 Task: In the Company westernunion.com, Create email and send with subject: 'A Glimpse into the Future: Meet Our Disruptive Offering', and with mail content 'Greetings,_x000D_
We're thrilled to introduce you to an exciting opportunity that will transform your industry. Get ready for a journey of innovation and success!_x000D_
Warm Regards', attach the document: Contract.pdf and insert image: visitingcard.jpg. Below Warm Regards, write Linkedin and insert the URL: 'in.linkedin.com'. Mark checkbox to create task to follow up : In 1 month.  Enter or choose an email address of recipient's from company's contact and send.. Logged in from softage.4@softage.net
Action: Mouse moved to (70, 58)
Screenshot: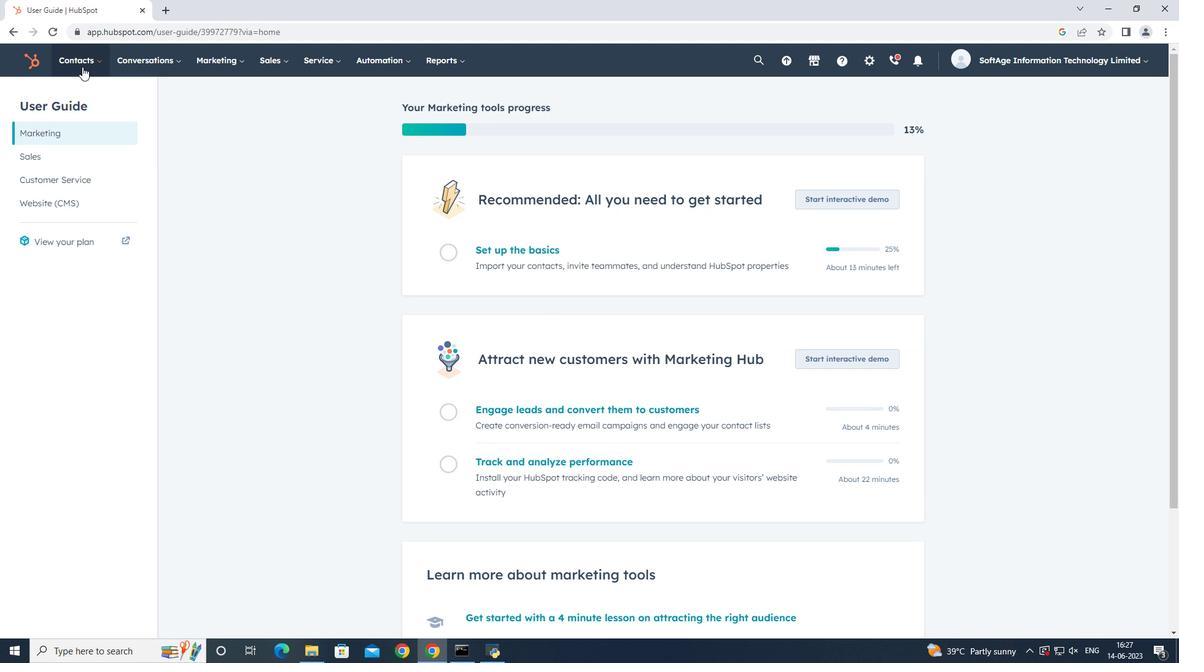 
Action: Mouse pressed left at (70, 58)
Screenshot: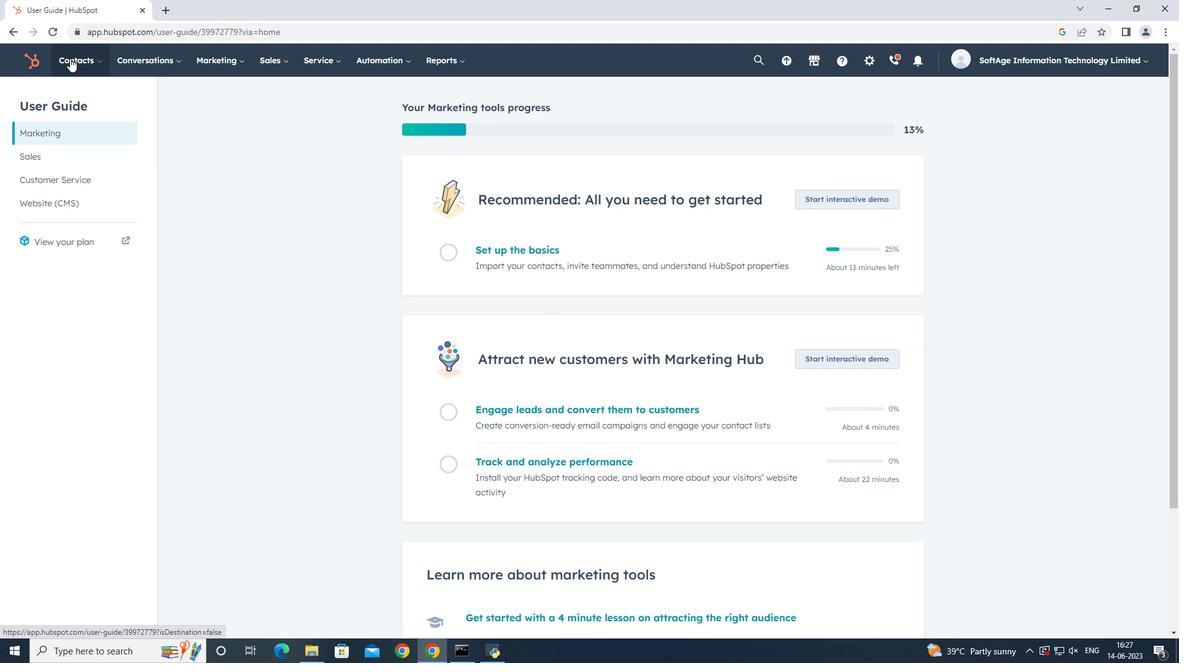 
Action: Mouse moved to (89, 119)
Screenshot: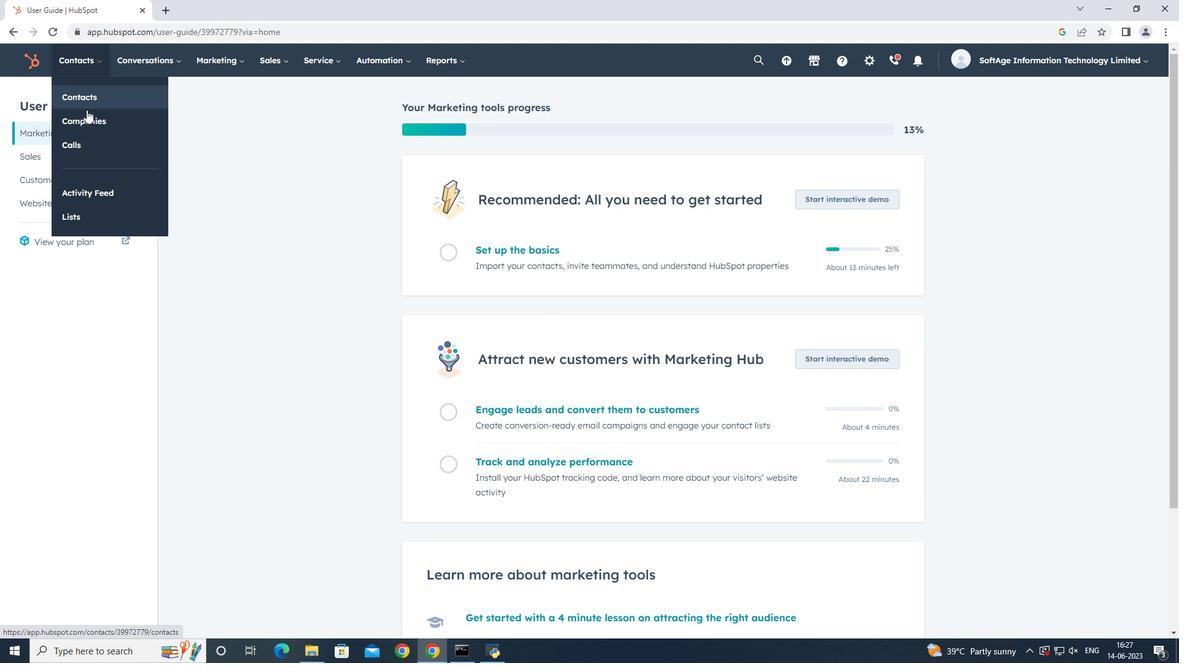 
Action: Mouse pressed left at (89, 119)
Screenshot: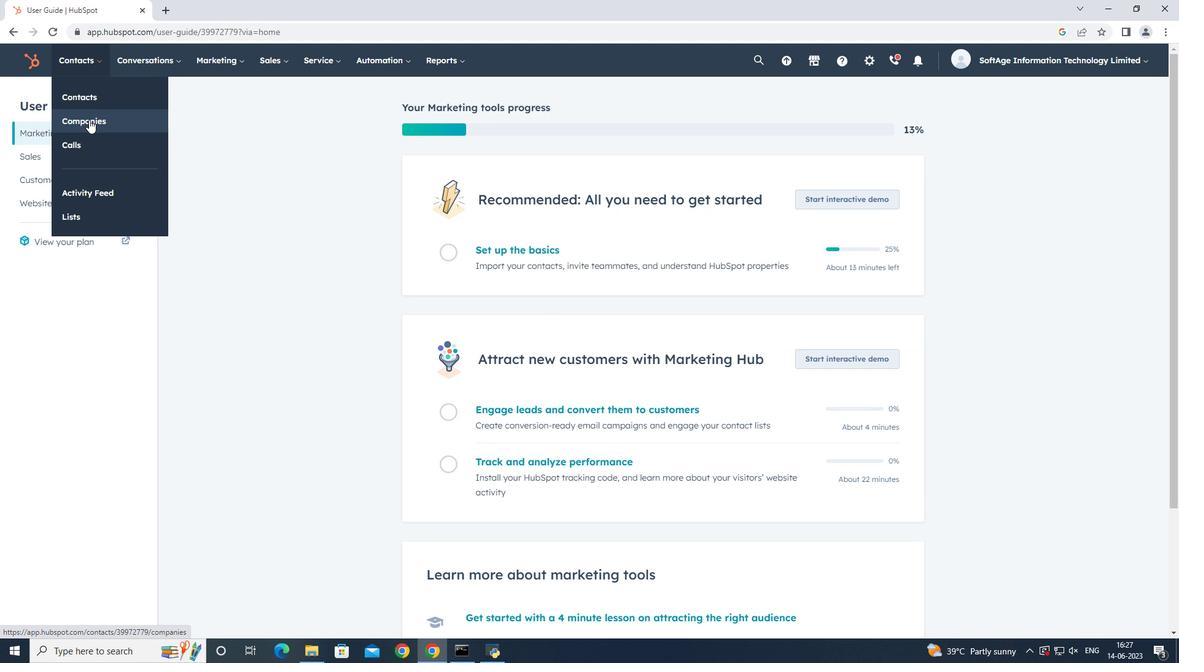 
Action: Mouse moved to (95, 198)
Screenshot: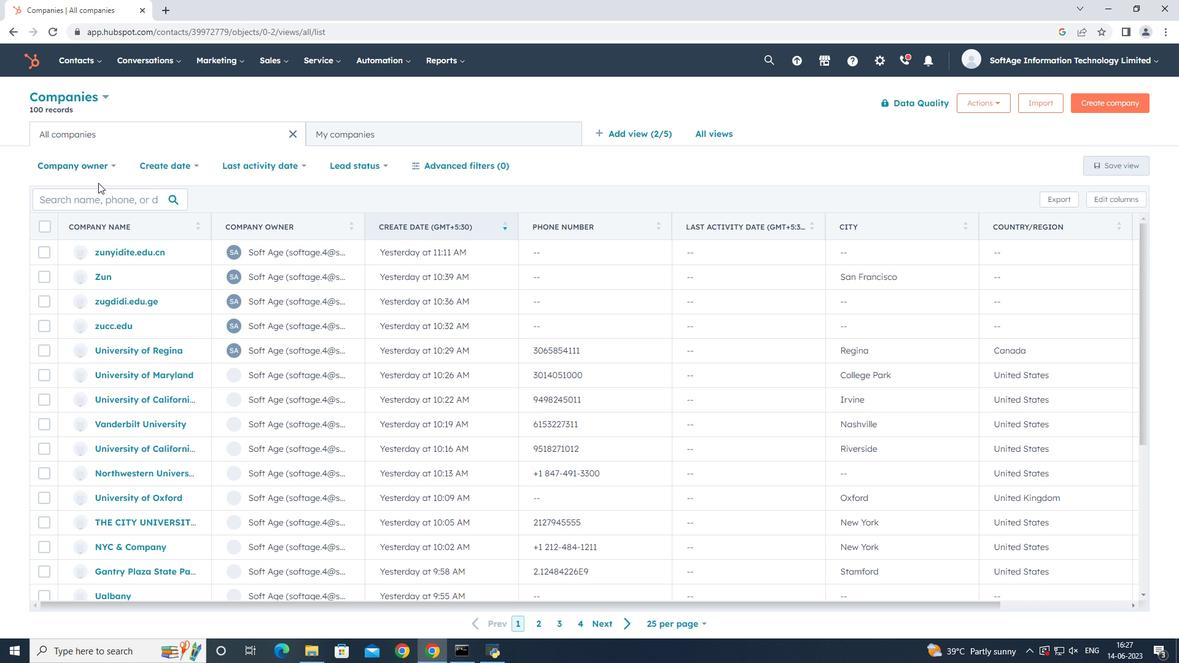 
Action: Mouse pressed left at (95, 198)
Screenshot: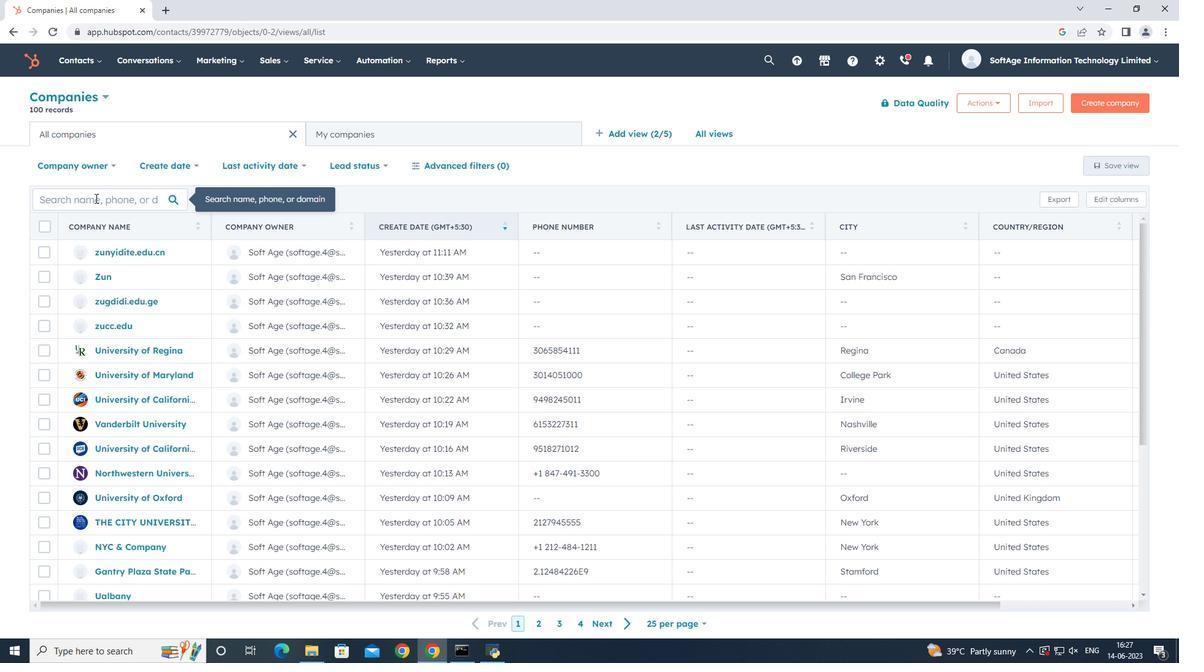 
Action: Key pressed westernu
Screenshot: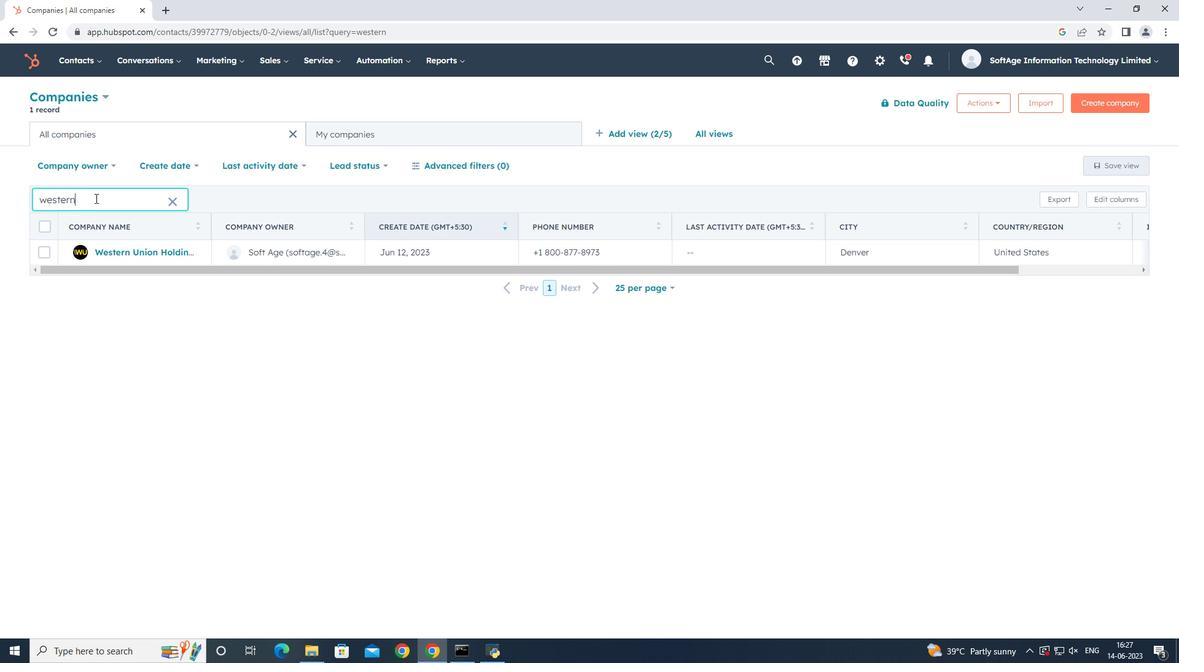 
Action: Mouse moved to (128, 251)
Screenshot: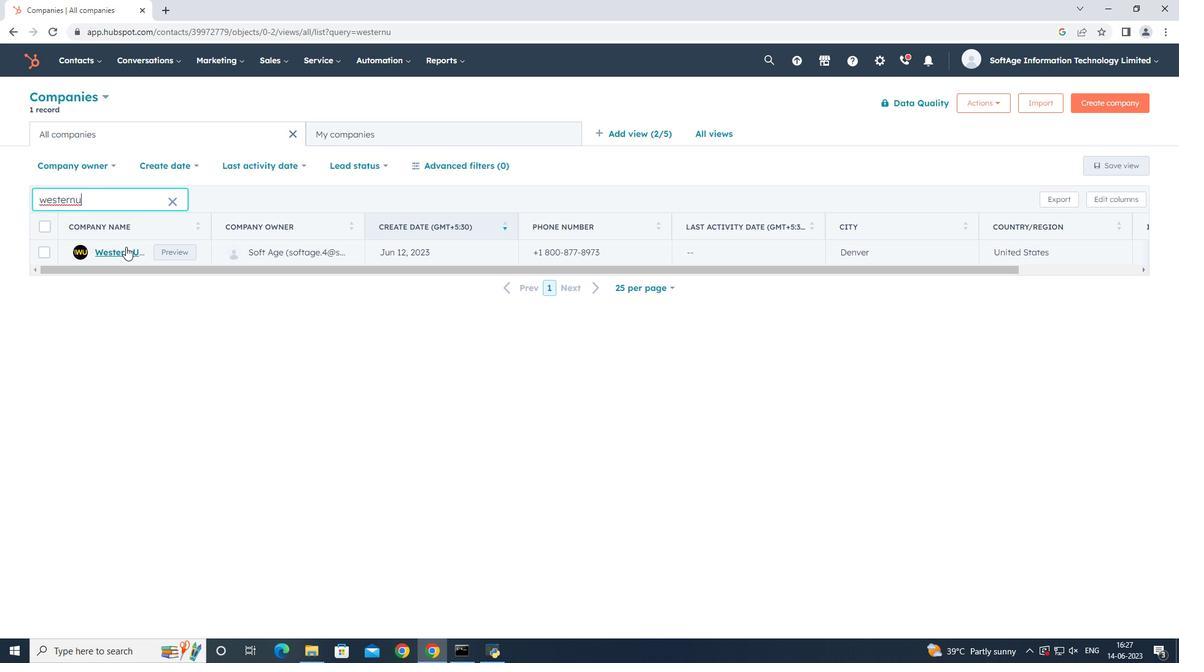 
Action: Mouse pressed left at (128, 251)
Screenshot: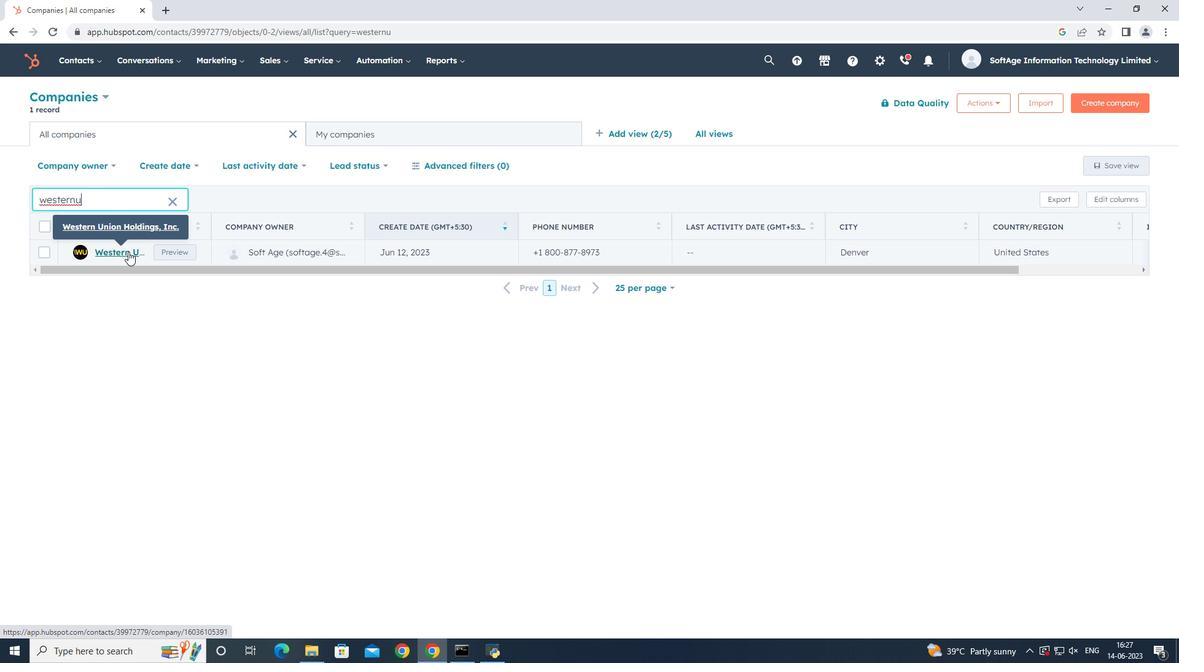 
Action: Mouse moved to (84, 216)
Screenshot: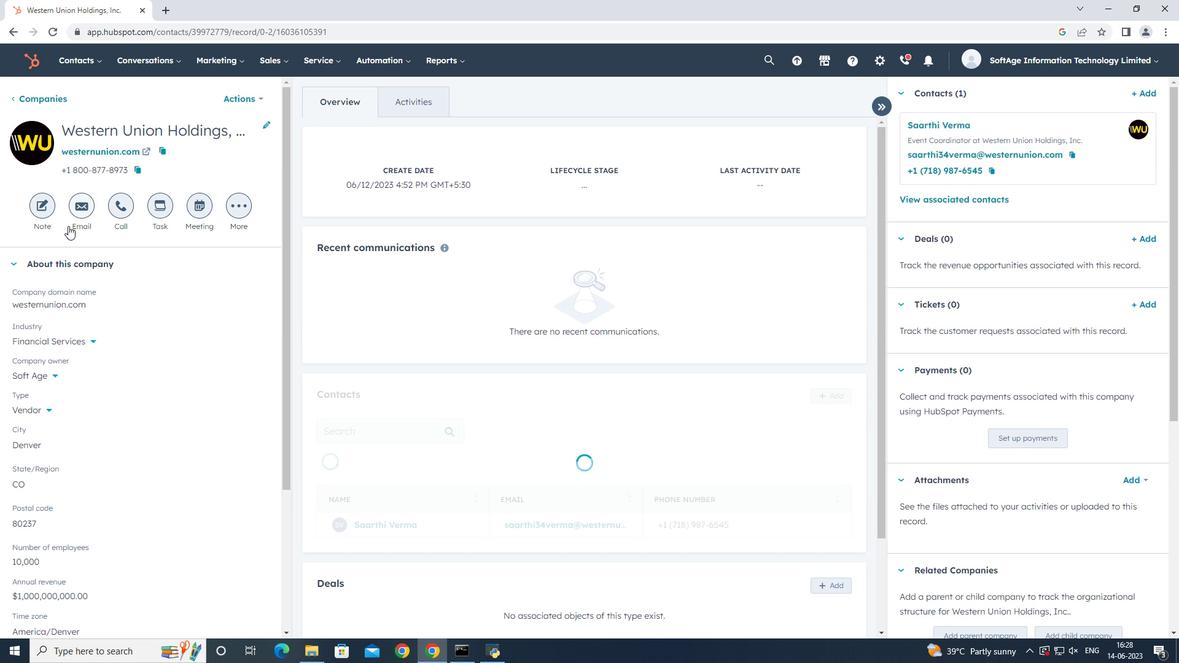 
Action: Mouse pressed left at (84, 216)
Screenshot: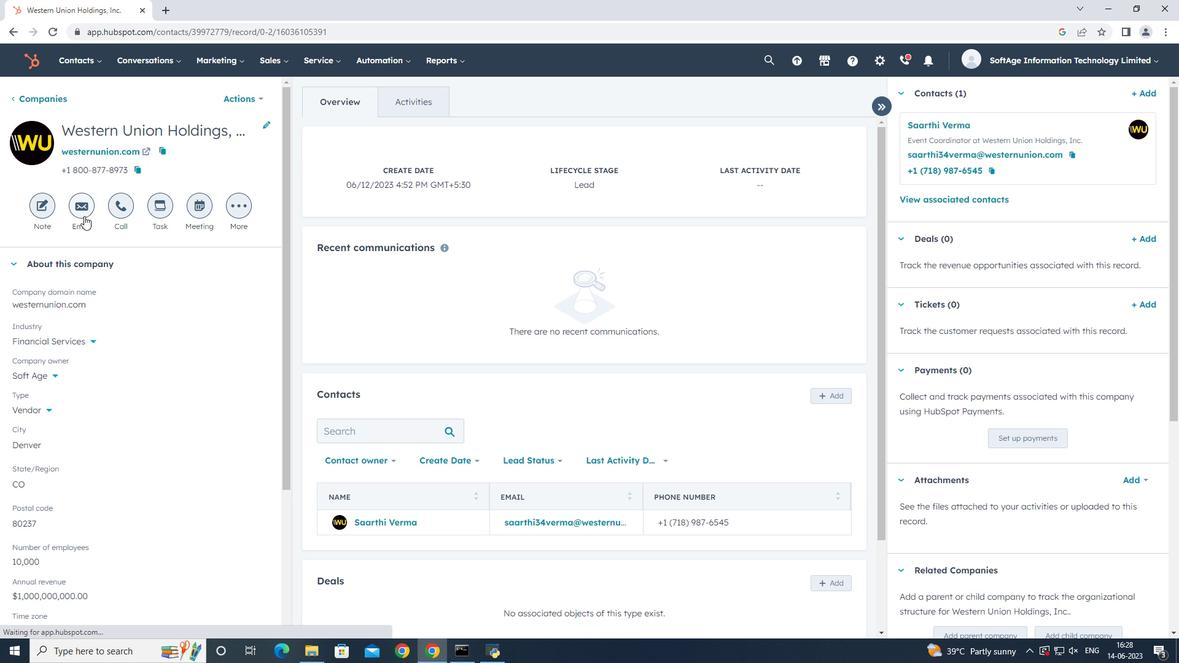 
Action: Mouse moved to (565, 419)
Screenshot: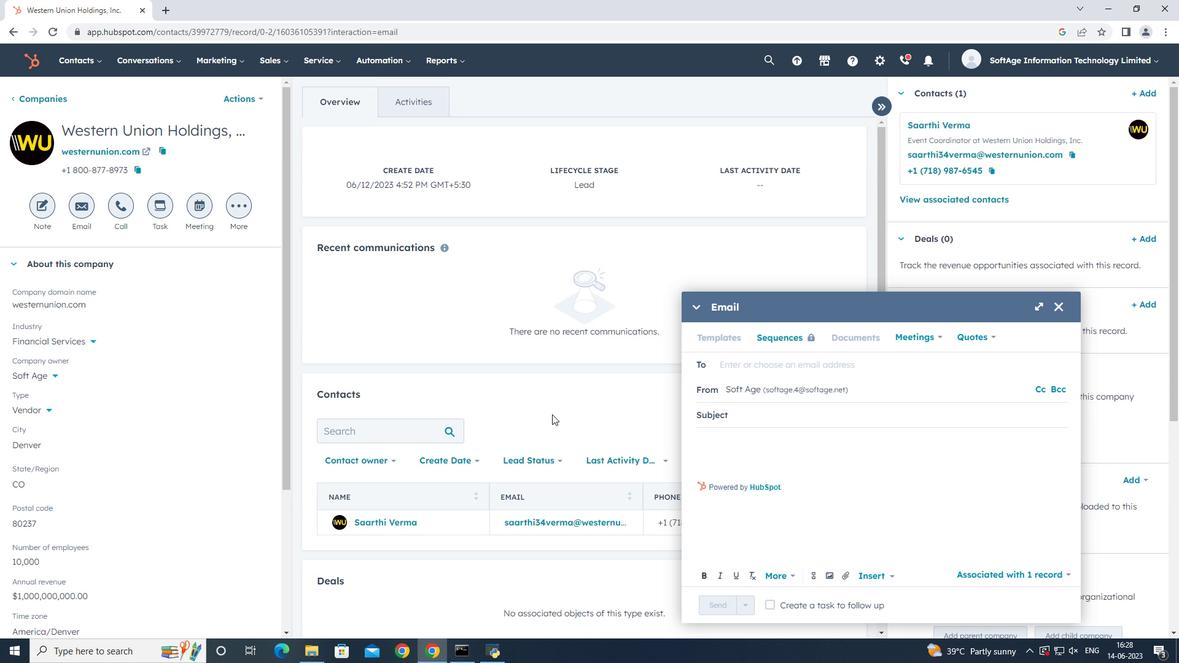 
Action: Key pressed <Key.shift><Key.shift><Key.shift><Key.shift><Key.shift><Key.shift><Key.shift><Key.shift><Key.shift>A<Key.space><Key.shift><Key.shift_r>Glimpse<Key.space>into<Key.space>the<Key.space><Key.shift>Future<Key.shift_r>:<Key.space><Key.shift>Meet<Key.space><Key.shift_r><Key.shift_r><Key.shift_r><Key.shift_r>Our<Key.space><Key.shift>Disruptive<Key.space><Key.shift><Key.shift><Key.shift><Key.shift><Key.shift><Key.shift><Key.shift><Key.shift><Key.shift><Key.shift><Key.shift><Key.shift><Key.shift><Key.shift><Key.shift><Key.shift><Key.shift>Offering,<Key.tab><Key.shift><Key.shift><Key.shift><Key.shift><Key.shift><Key.shift><Key.shift>Greetings,<Key.enter><Key.enter><Key.shift><Key.shift><Key.shift><Key.shift><Key.shift><Key.shift><Key.shift><Key.shift>We're<Key.space>thrilled<Key.space>to<Key.space>introduce<Key.space>you<Key.space>to<Key.space>an<Key.space>exciting<Key.space>opportunity<Key.space>that<Key.space>will<Key.space>transform<Key.space>your<Key.space>industry.<Key.space><Key.shift><Key.shift>Get<Key.space>ready<Key.space>for<Key.space>a<Key.space>journey<Key.space>of<Key.space>innovation<Key.space>and<Key.space>success<Key.shift><Key.shift><Key.shift><Key.shift><Key.shift><Key.shift><Key.shift><Key.shift>!<Key.enter><Key.enter><Key.shift>Warm<Key.space><Key.shift>Regards,<Key.enter>
Screenshot: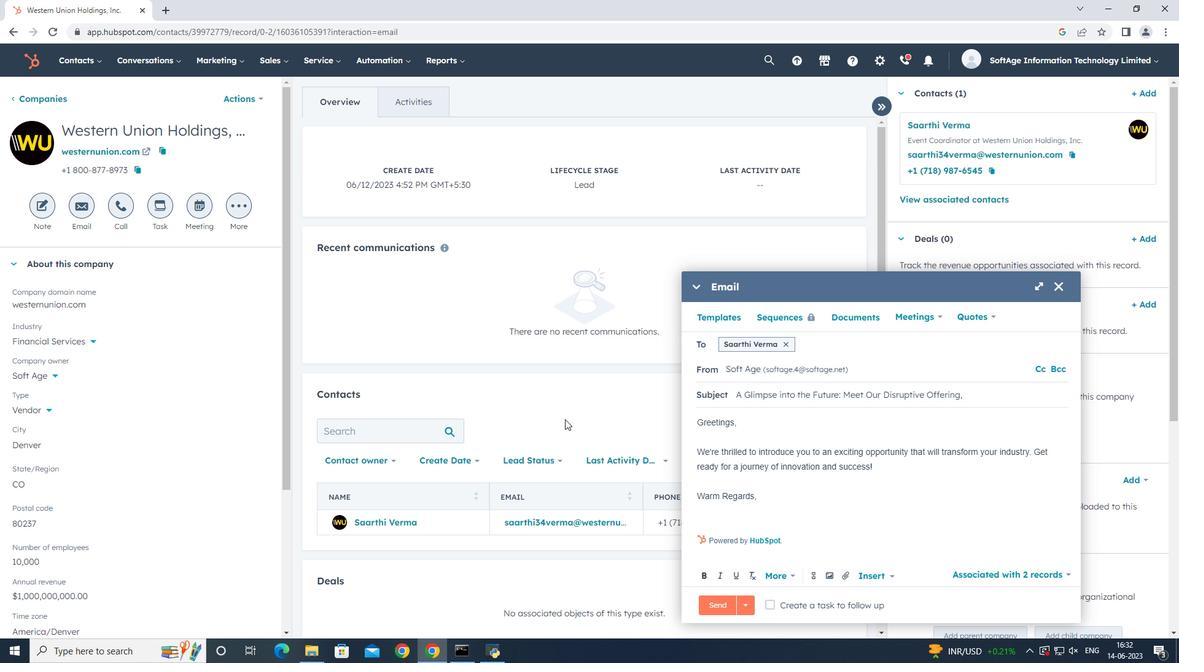 
Action: Mouse moved to (840, 577)
Screenshot: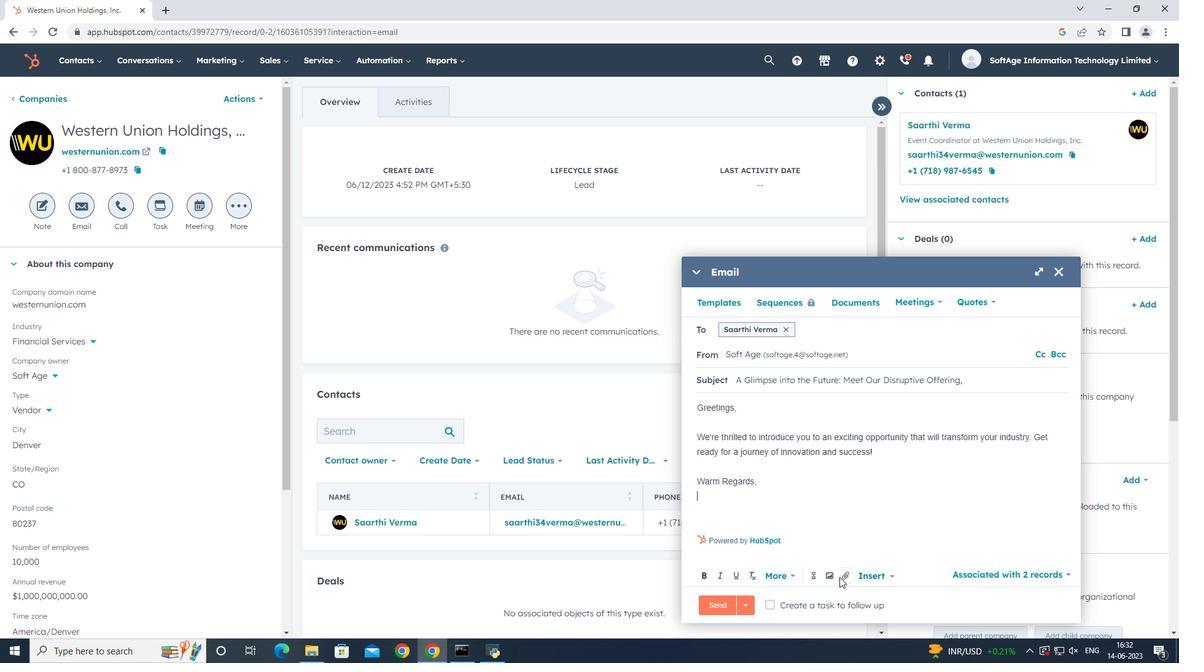 
Action: Mouse pressed left at (840, 577)
Screenshot: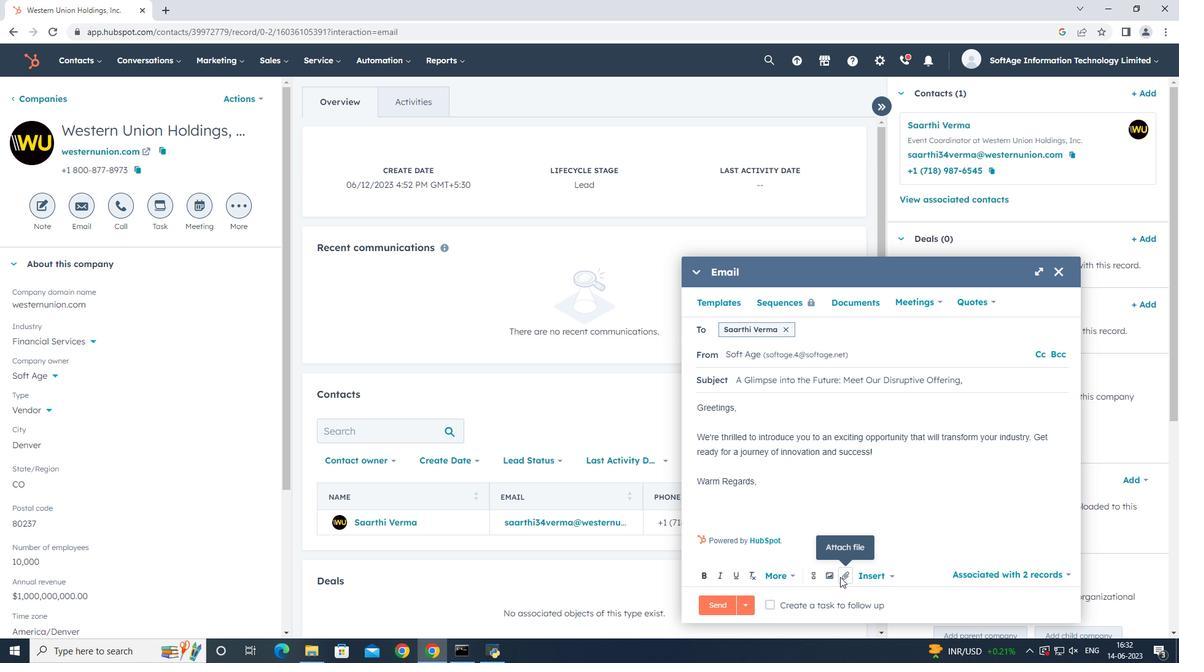 
Action: Mouse moved to (866, 545)
Screenshot: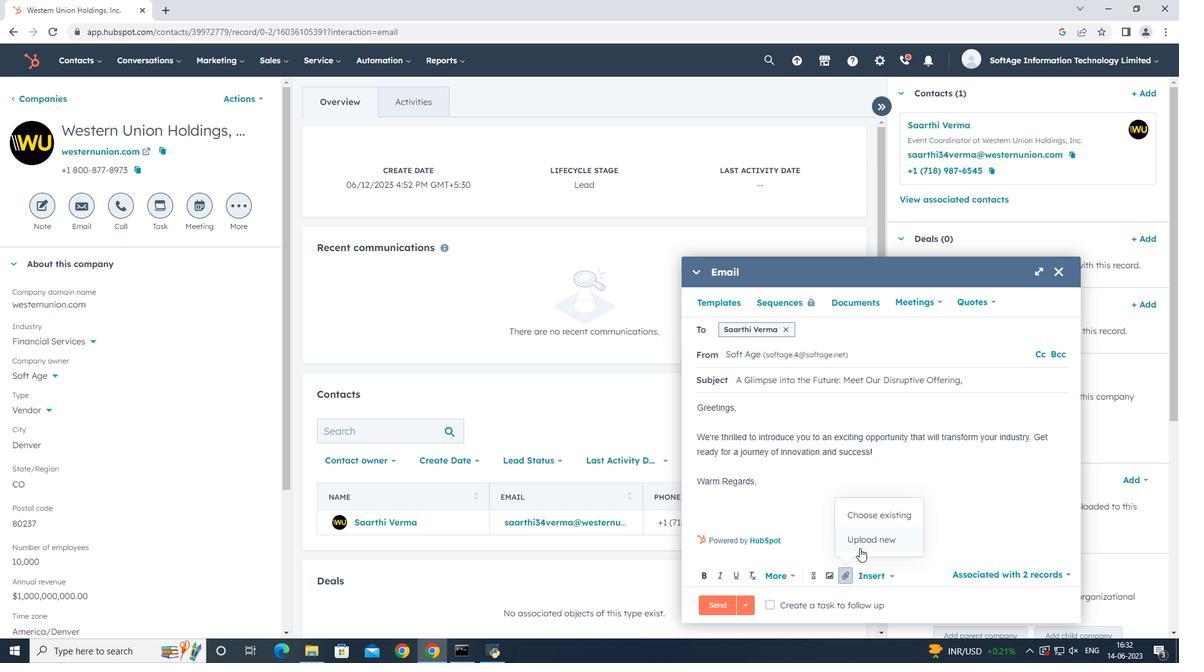 
Action: Mouse pressed left at (866, 545)
Screenshot: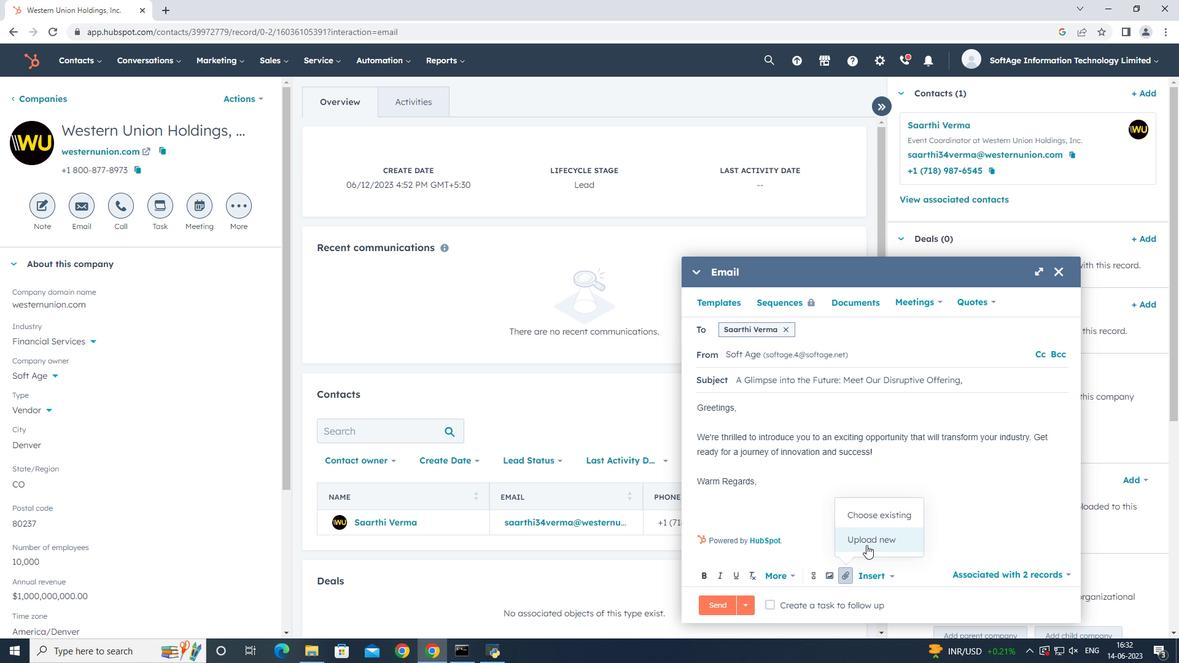
Action: Mouse moved to (262, 98)
Screenshot: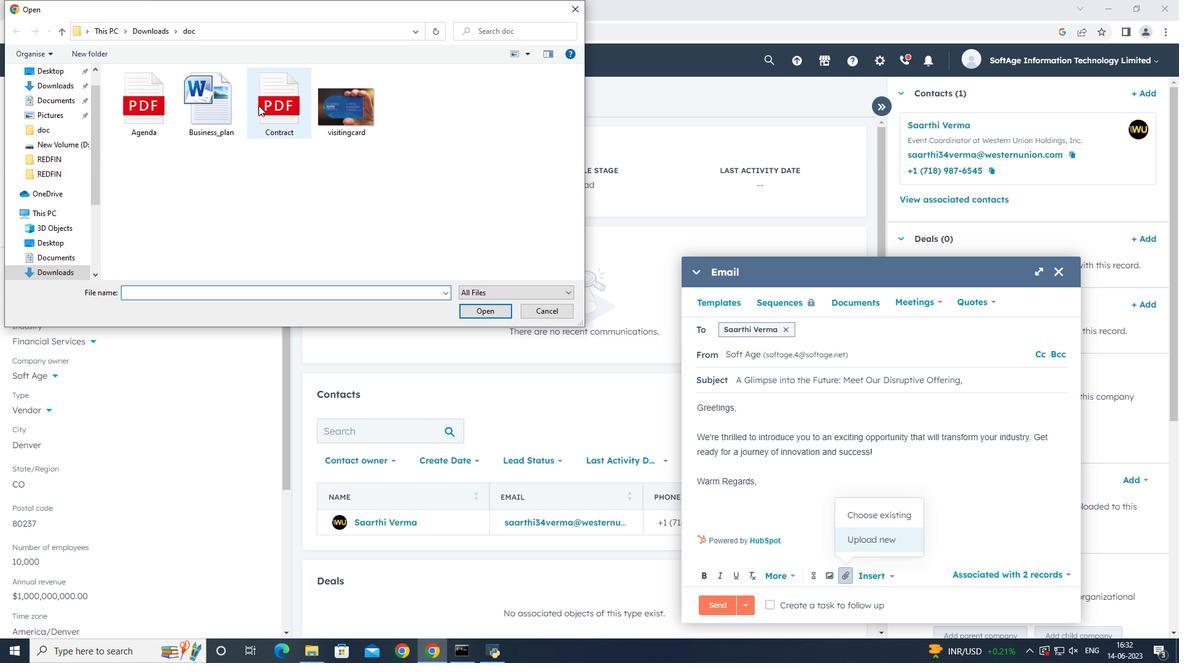 
Action: Mouse pressed left at (262, 98)
Screenshot: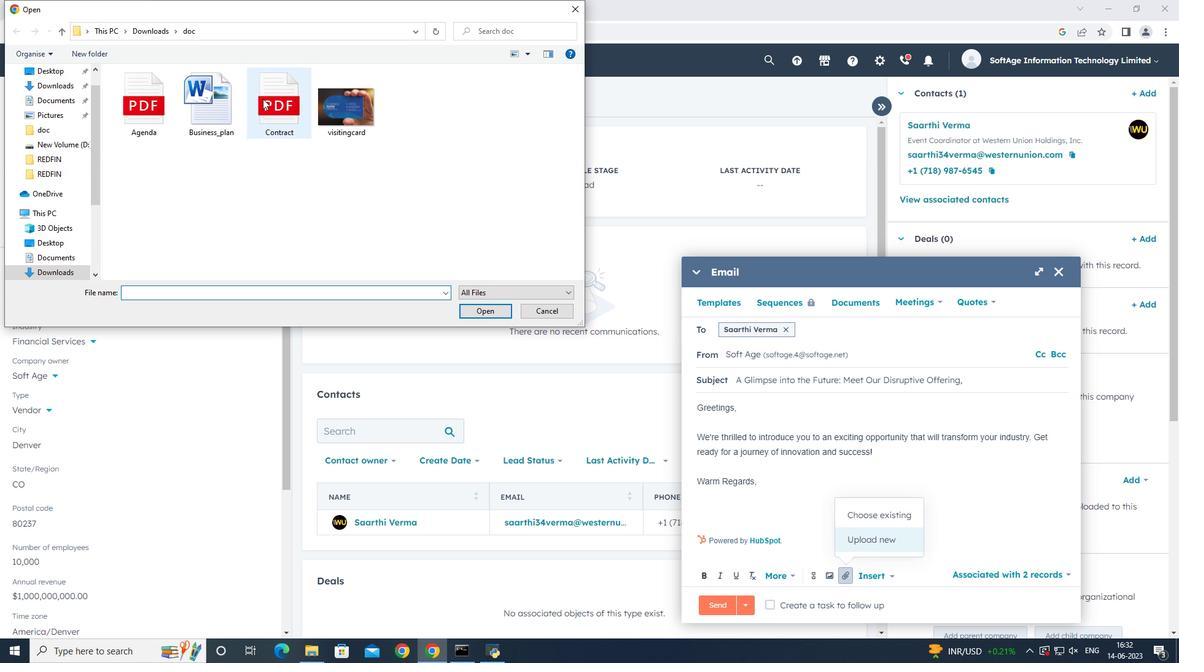 
Action: Mouse pressed left at (262, 98)
Screenshot: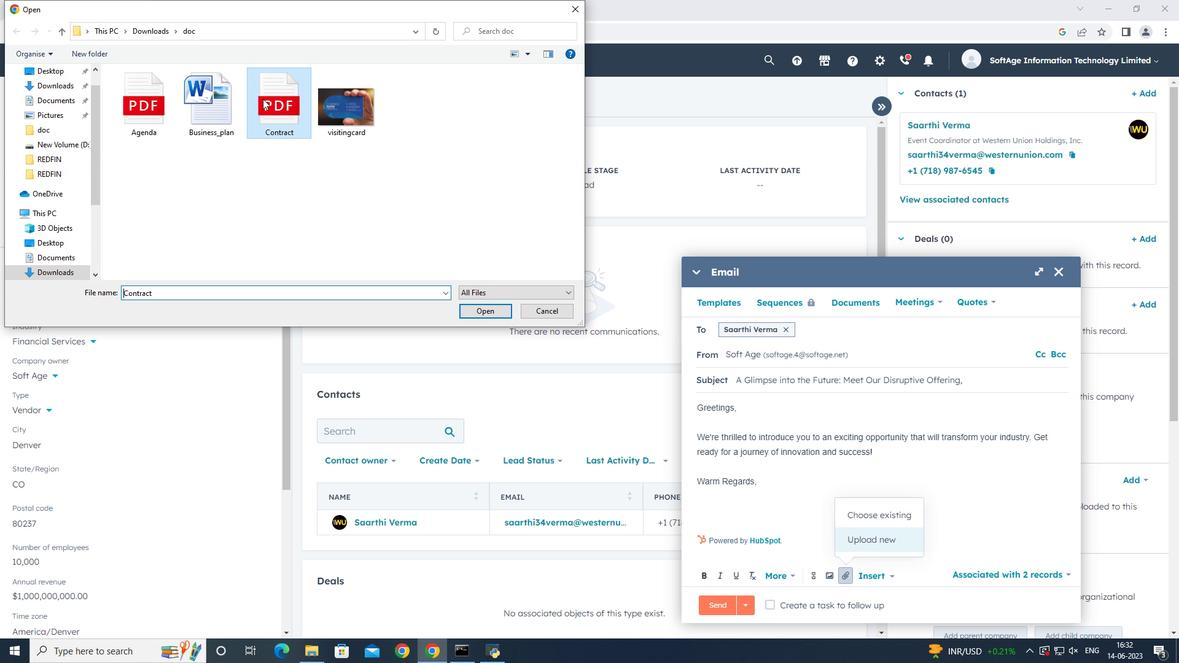 
Action: Mouse moved to (830, 546)
Screenshot: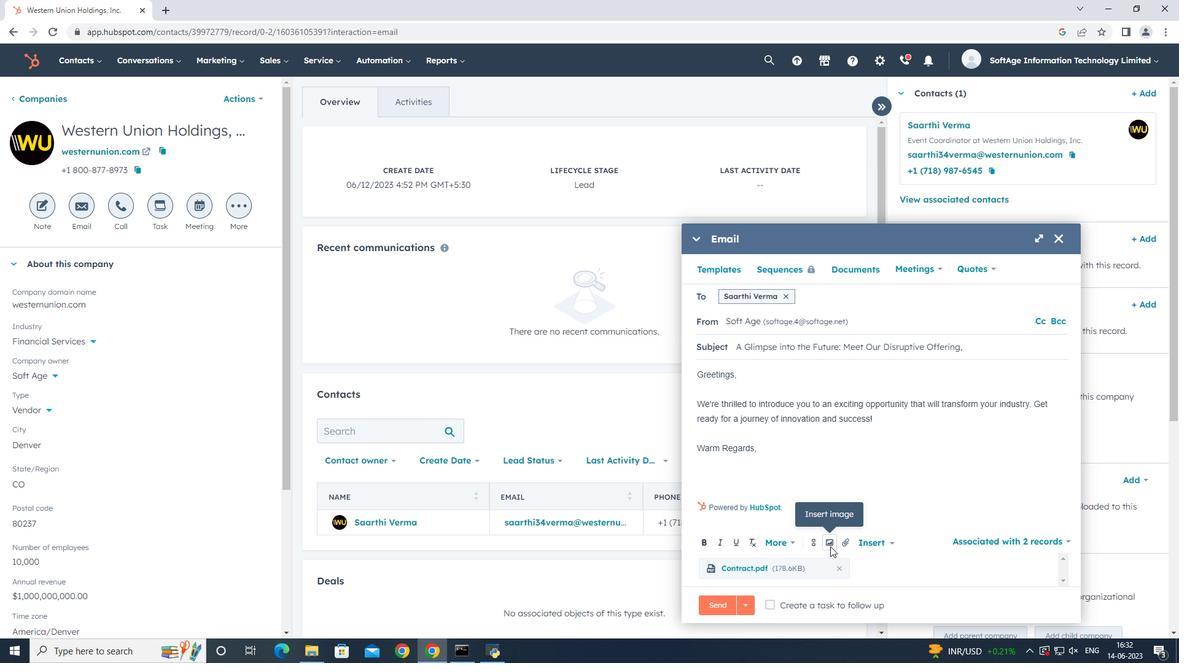 
Action: Mouse pressed left at (830, 546)
Screenshot: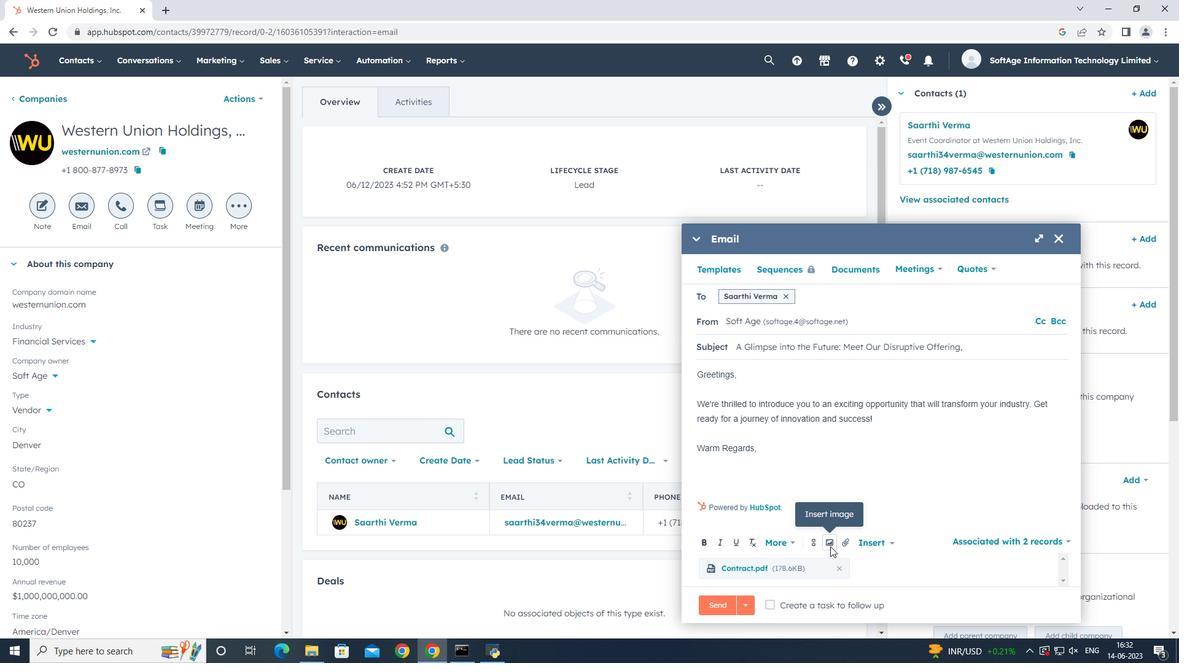 
Action: Mouse moved to (838, 506)
Screenshot: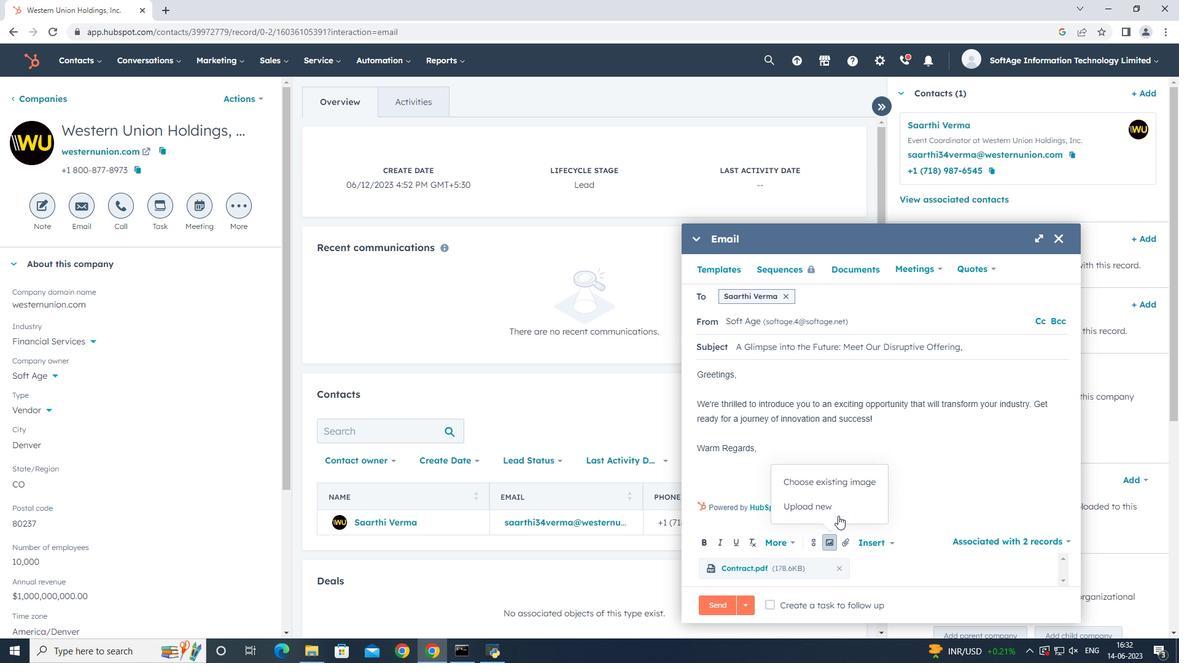 
Action: Mouse pressed left at (838, 506)
Screenshot: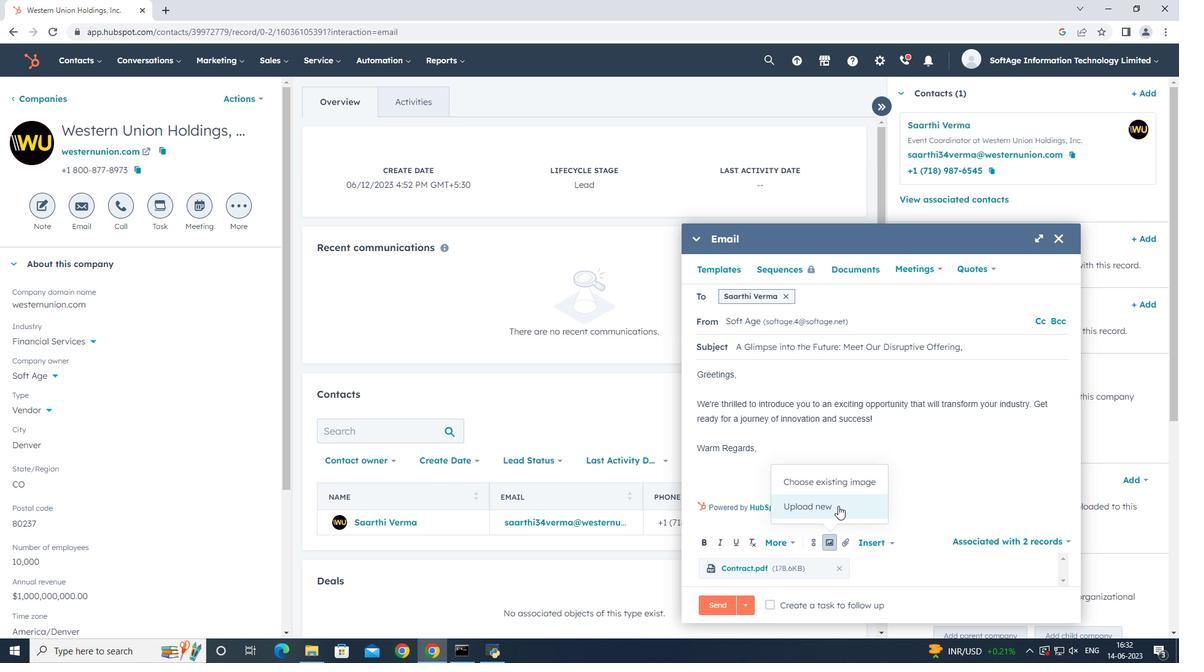 
Action: Mouse moved to (148, 123)
Screenshot: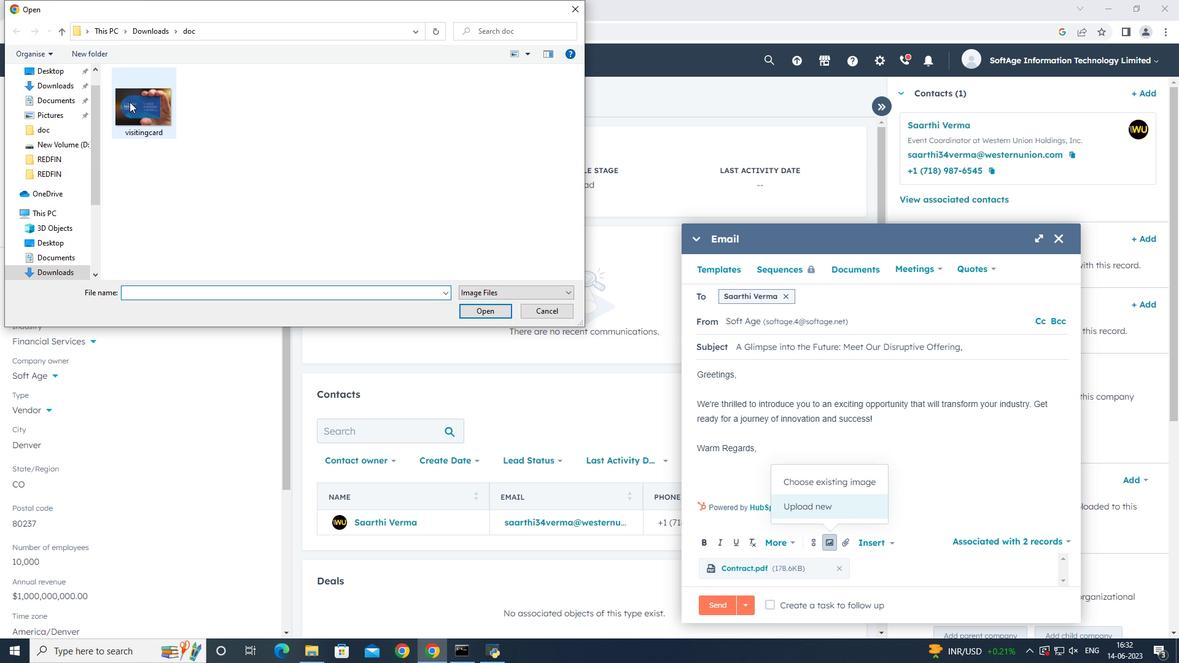 
Action: Mouse pressed left at (148, 123)
Screenshot: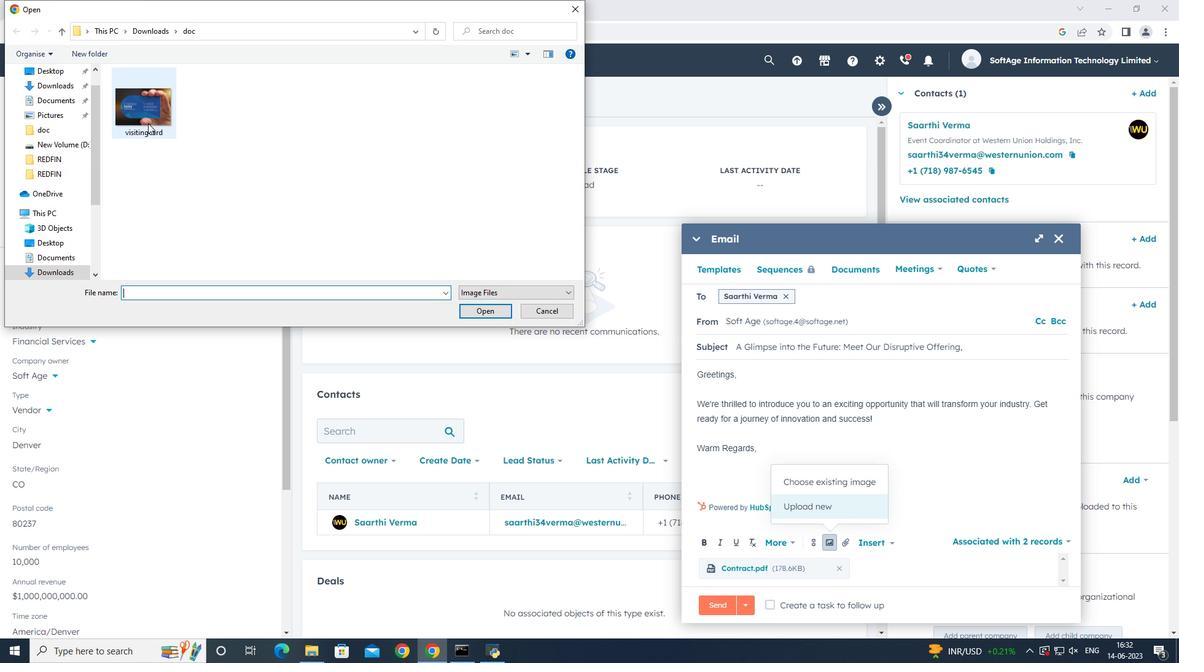 
Action: Mouse pressed left at (148, 123)
Screenshot: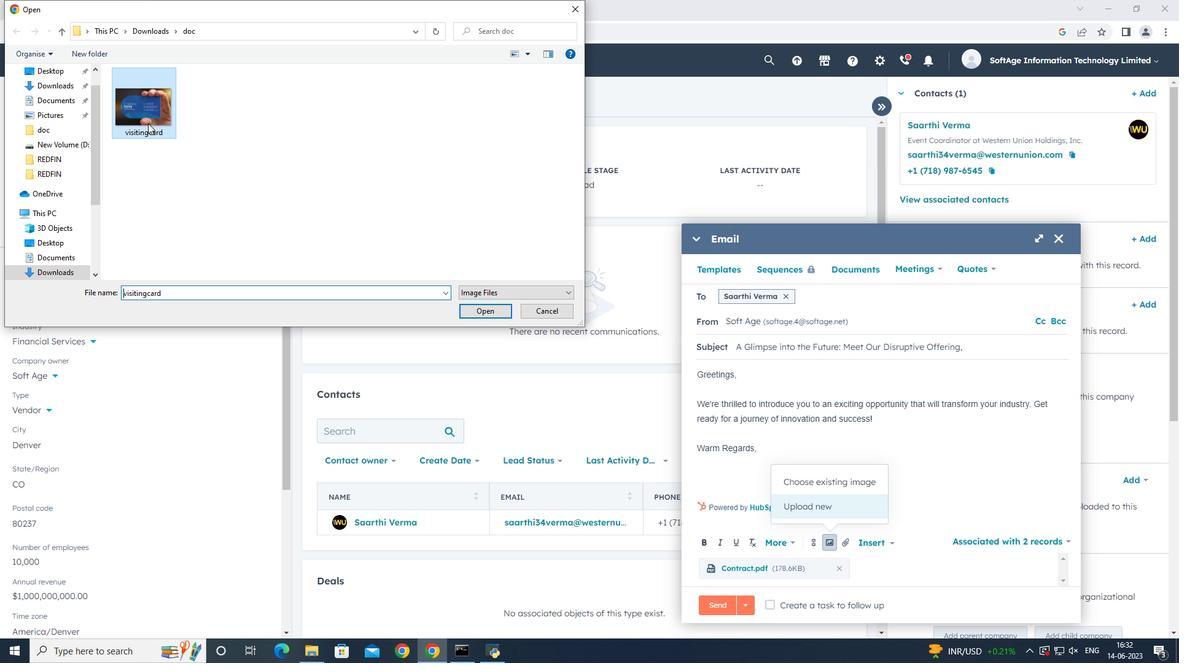 
Action: Mouse moved to (728, 332)
Screenshot: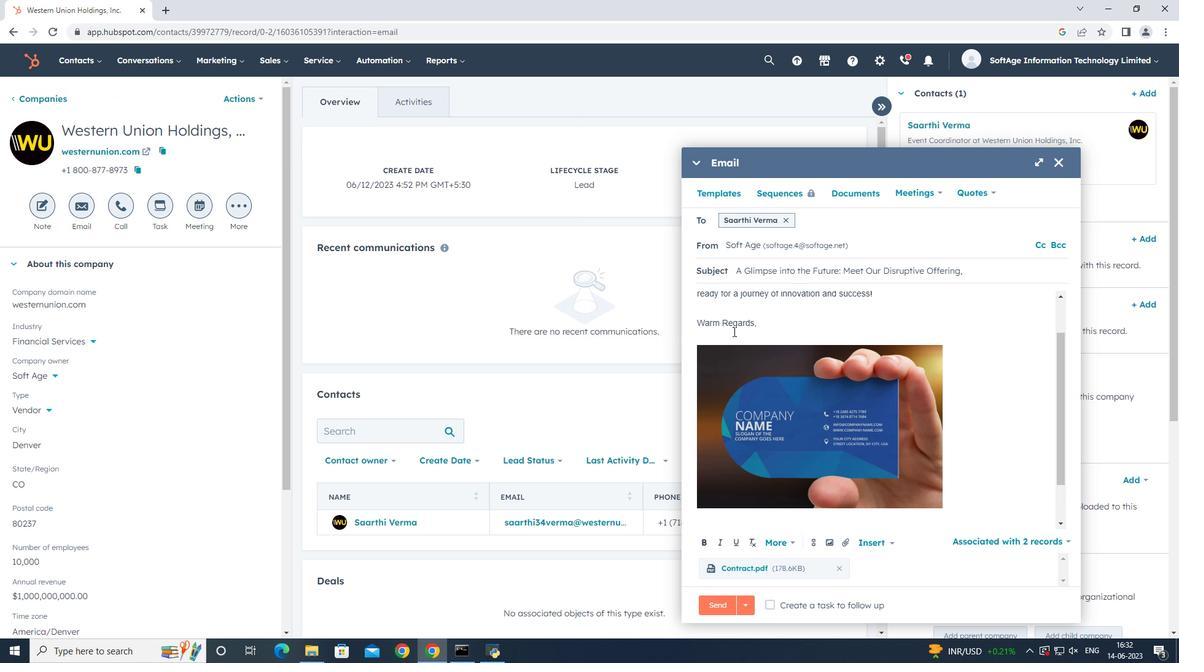 
Action: Mouse pressed left at (728, 332)
Screenshot: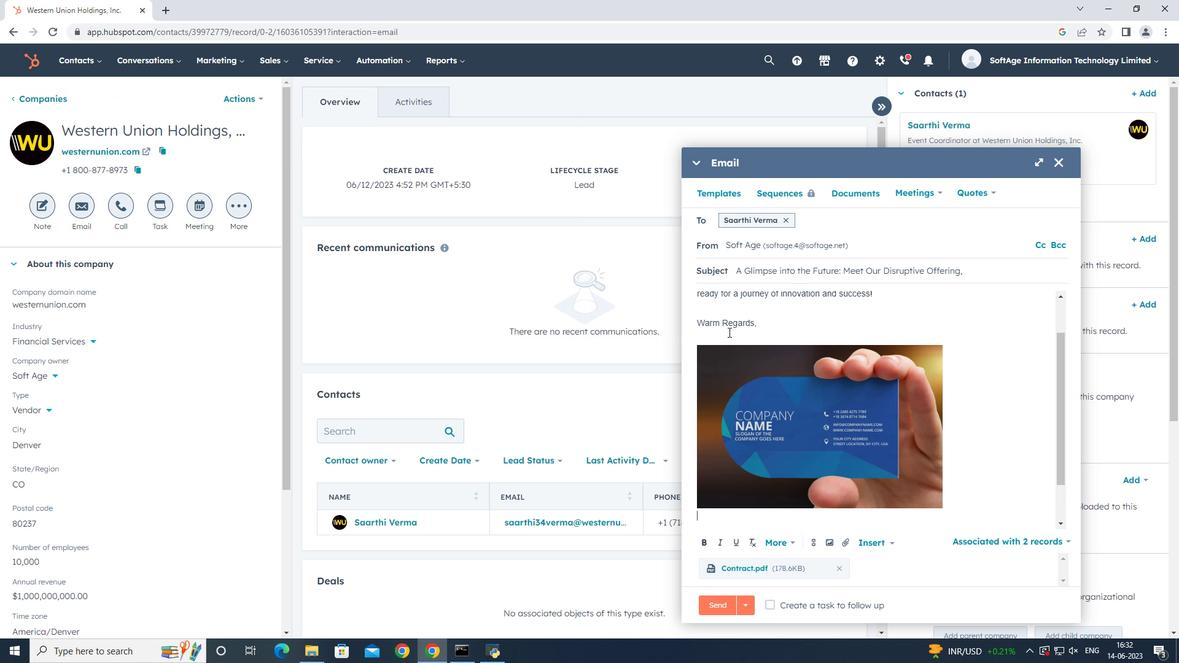 
Action: Mouse moved to (861, 330)
Screenshot: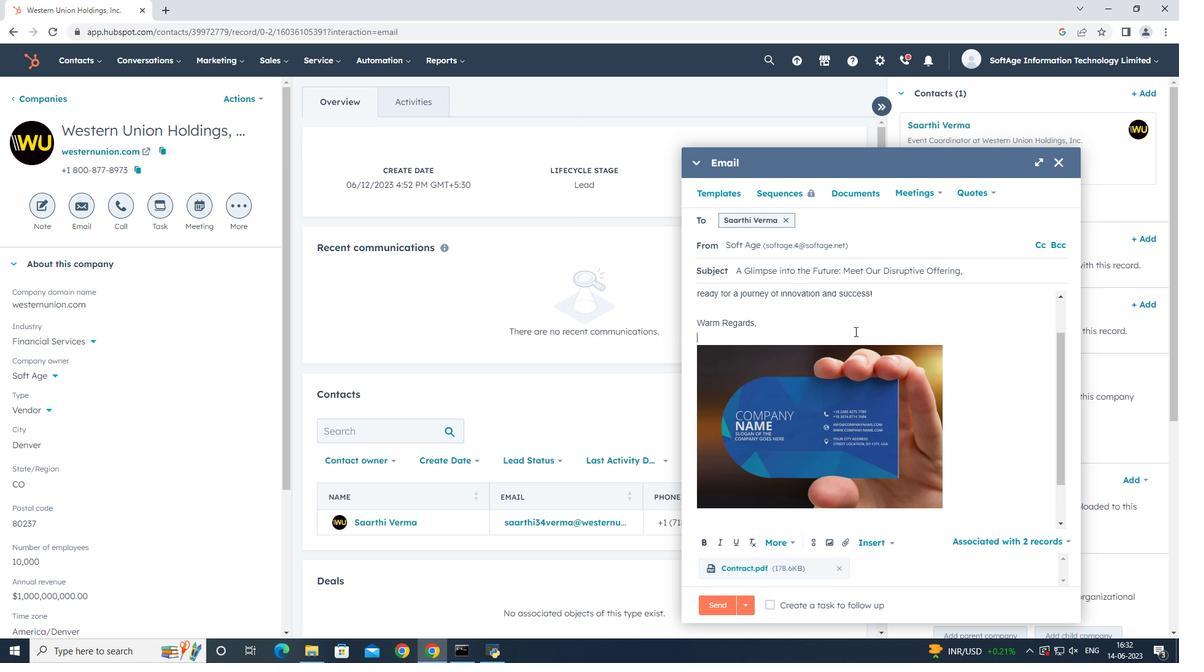 
Action: Key pressed <Key.shift>Linkedin
Screenshot: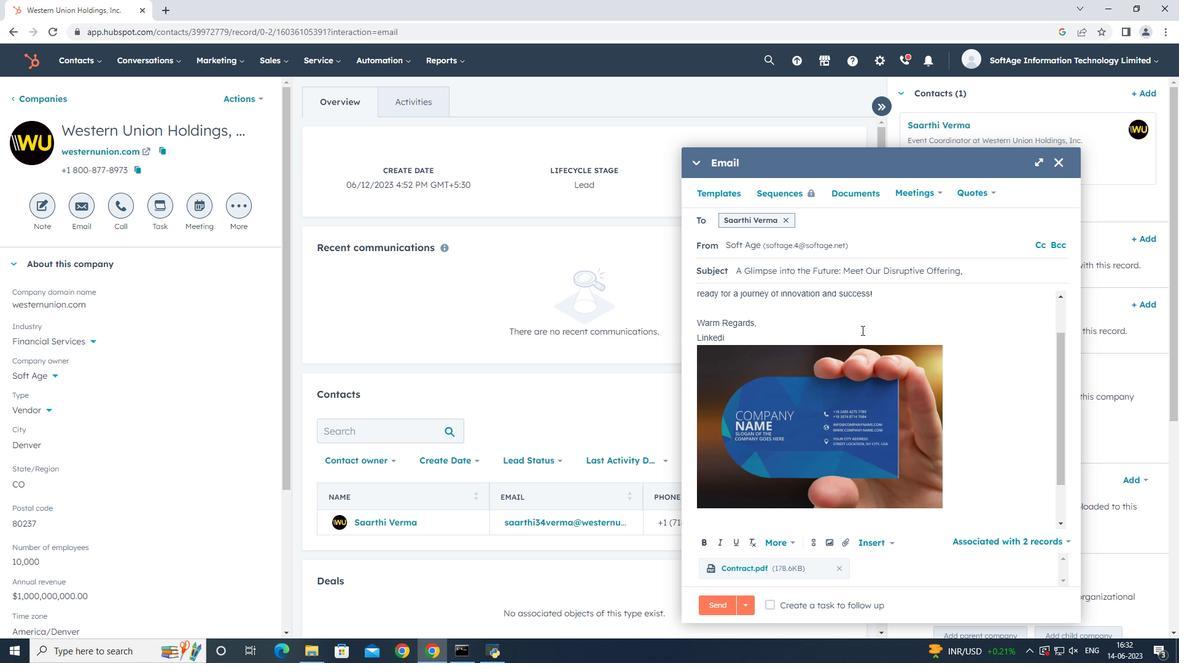 
Action: Mouse moved to (811, 547)
Screenshot: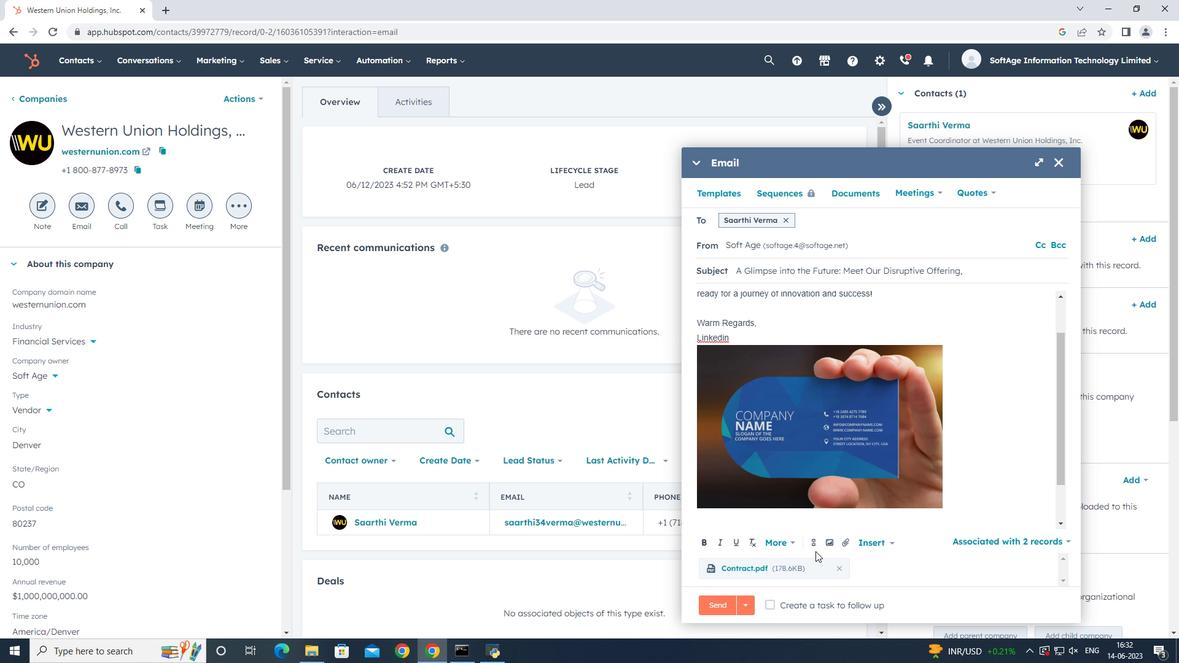 
Action: Mouse pressed left at (811, 547)
Screenshot: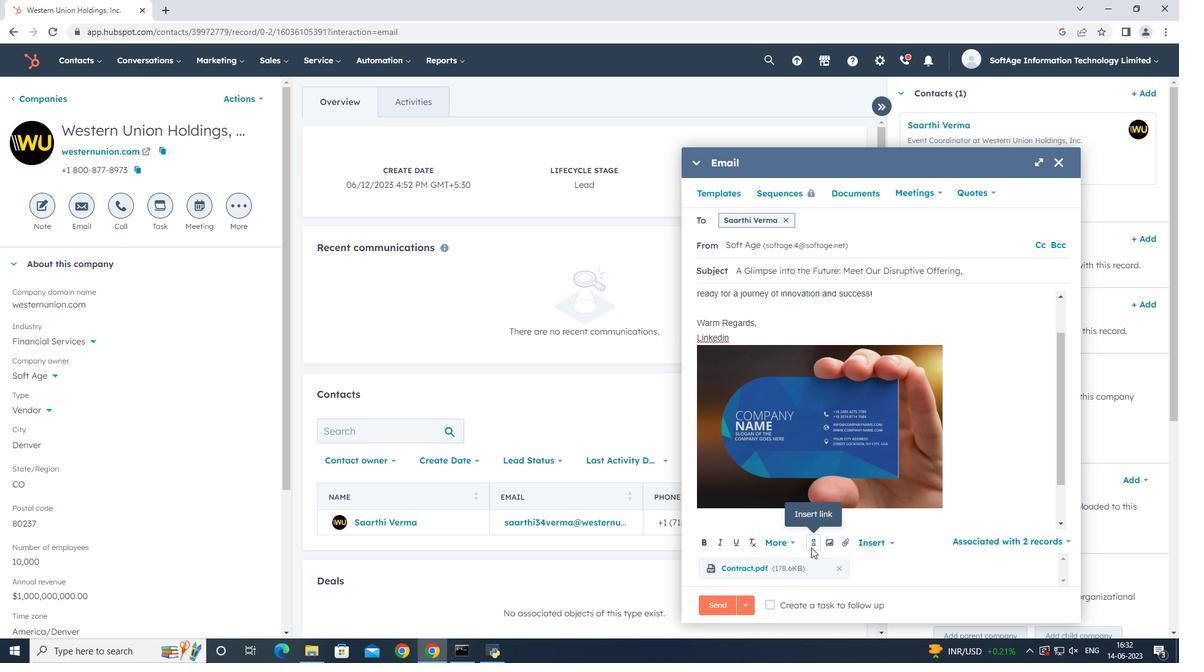 
Action: Mouse moved to (890, 453)
Screenshot: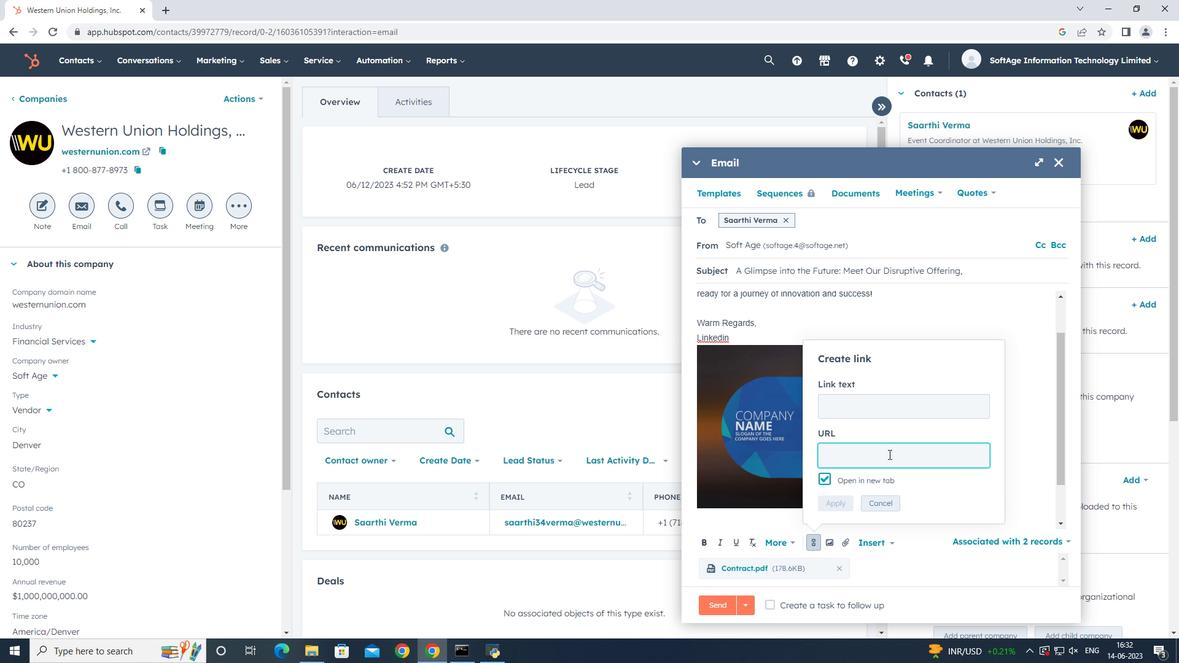 
Action: Key pressed in.linkedin.com
Screenshot: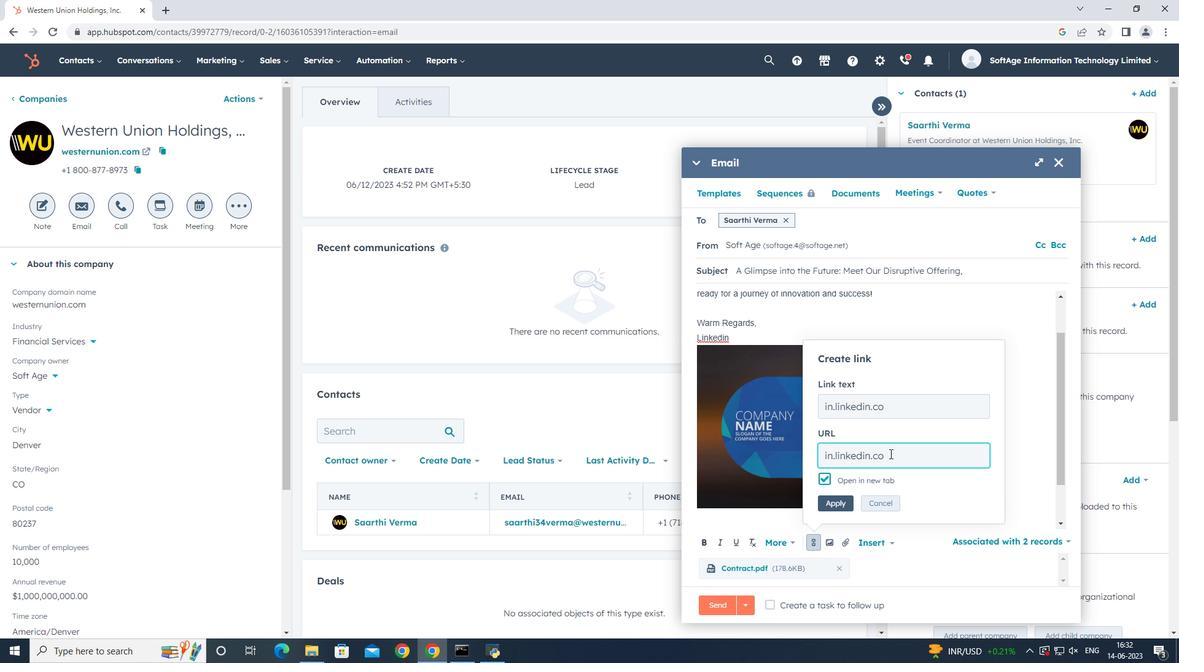 
Action: Mouse moved to (830, 500)
Screenshot: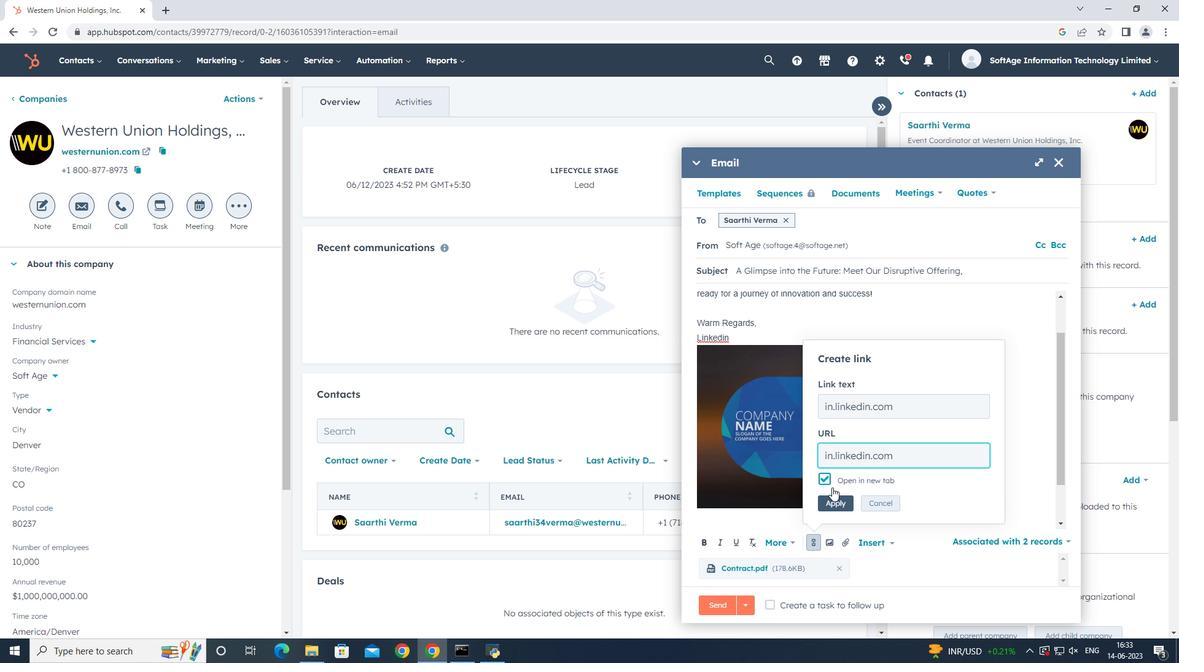
Action: Mouse pressed left at (830, 500)
Screenshot: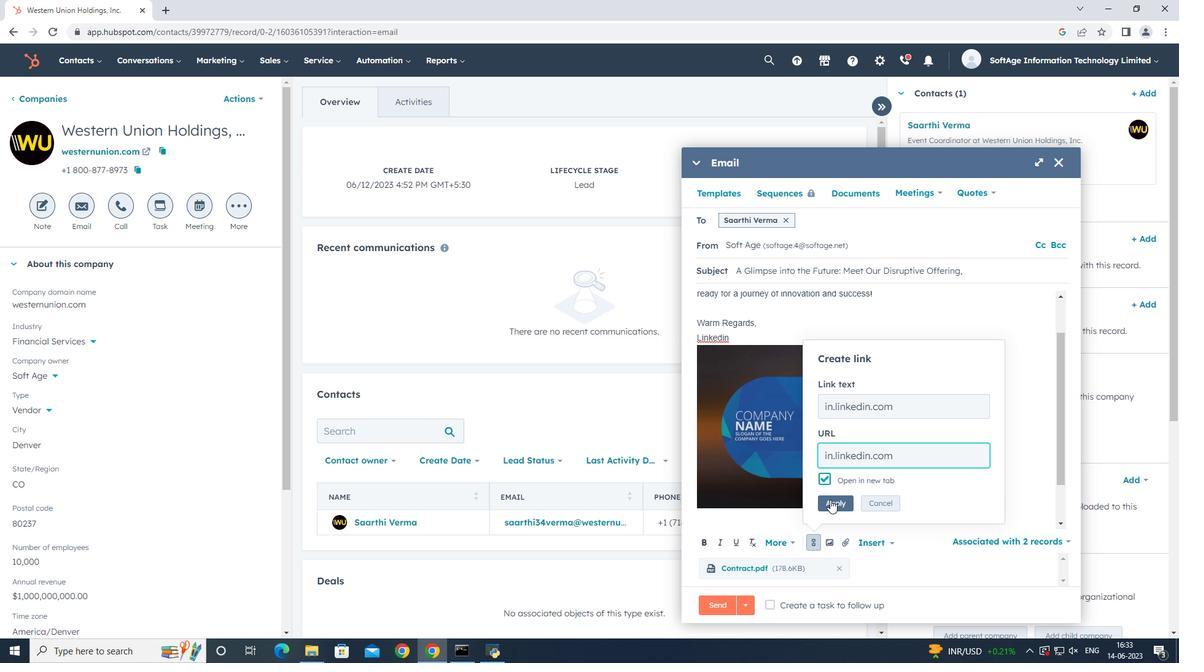 
Action: Mouse moved to (810, 602)
Screenshot: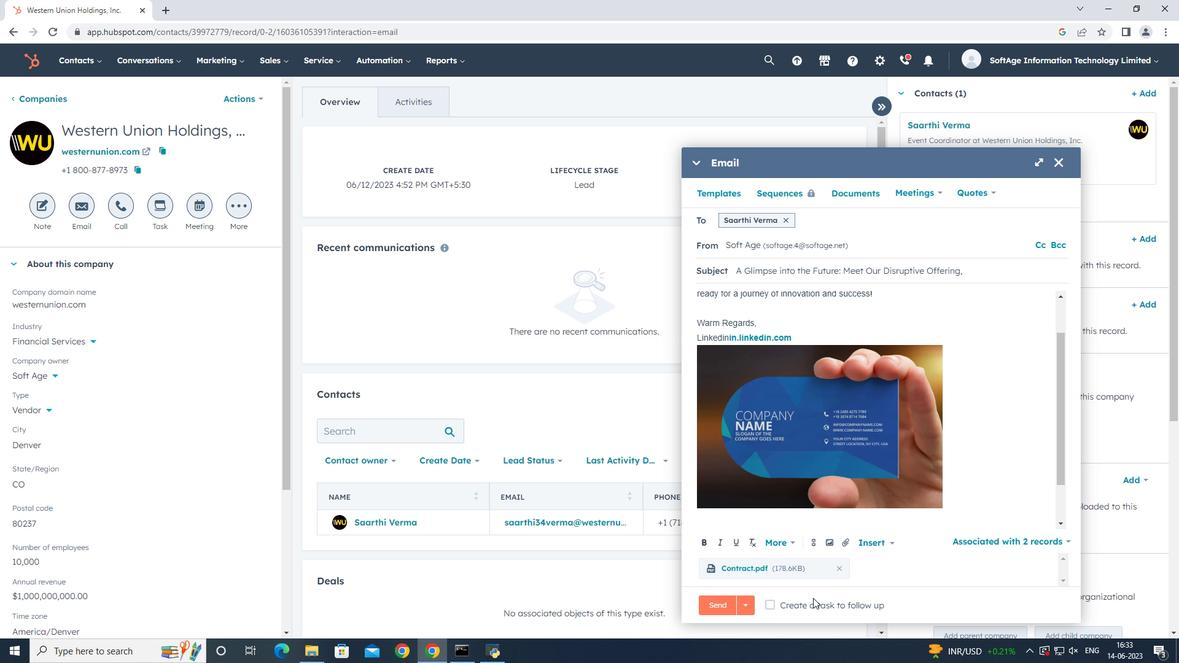
Action: Mouse pressed left at (810, 602)
Screenshot: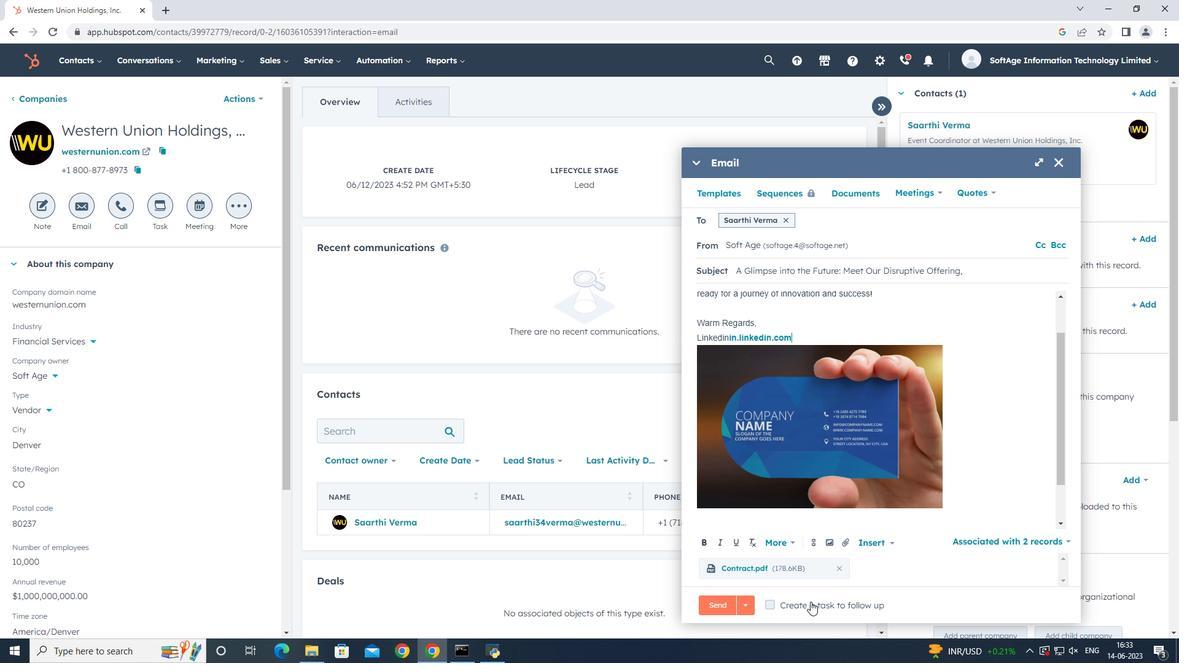 
Action: Mouse moved to (955, 603)
Screenshot: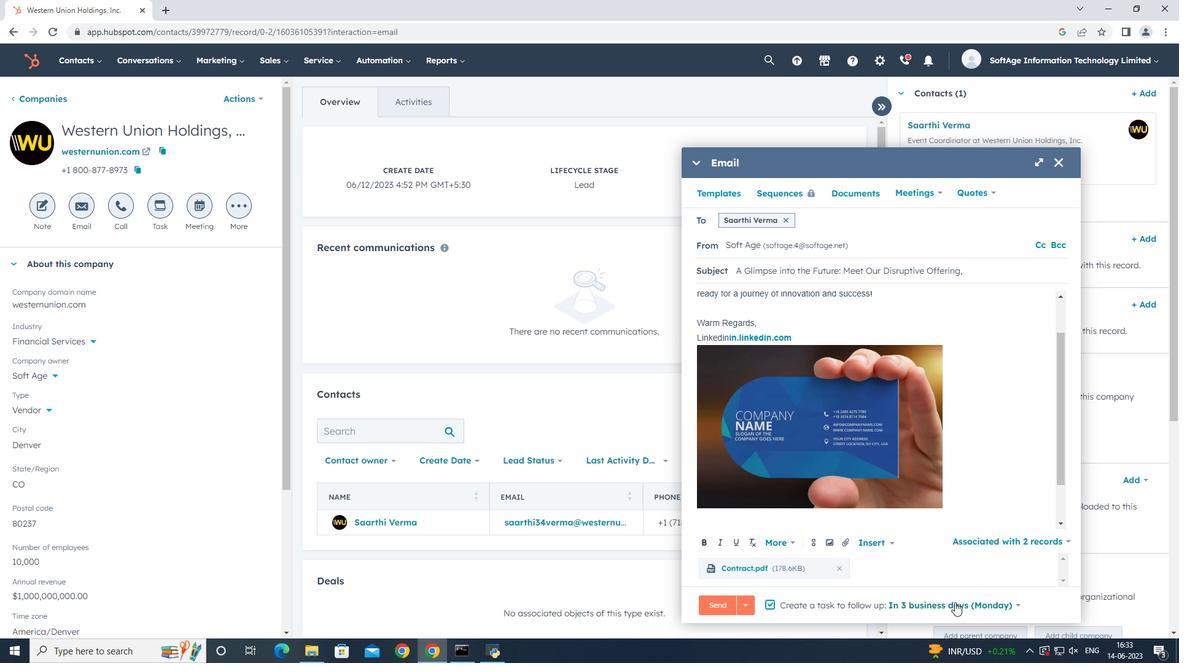 
Action: Mouse pressed left at (955, 603)
Screenshot: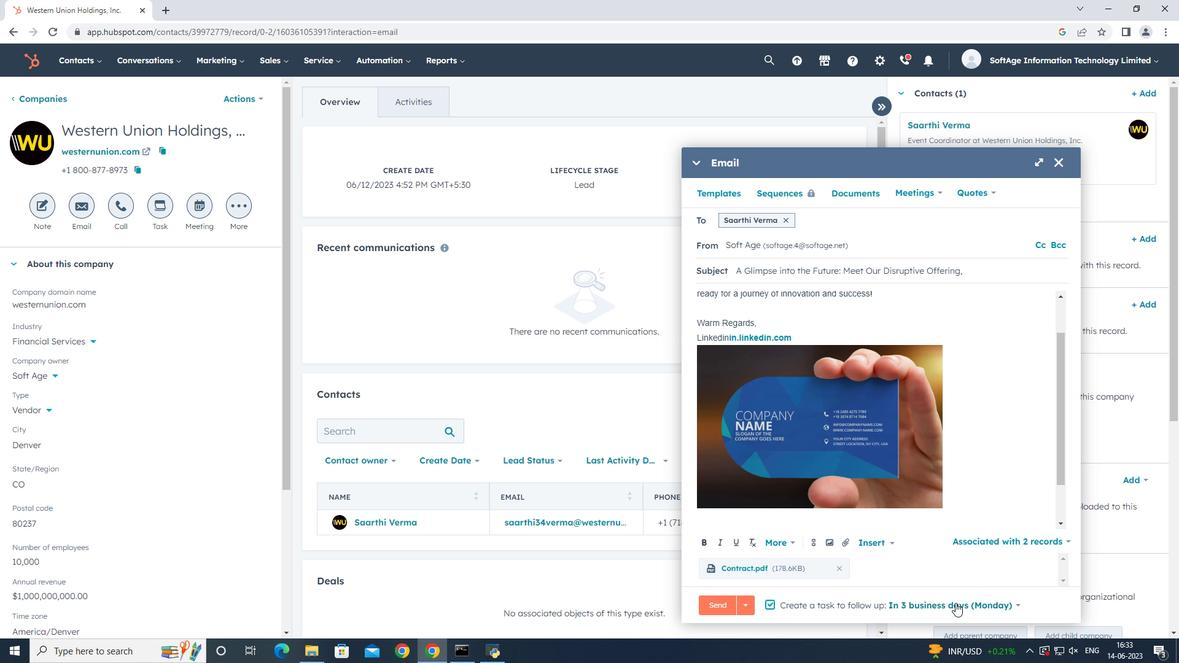 
Action: Mouse moved to (957, 556)
Screenshot: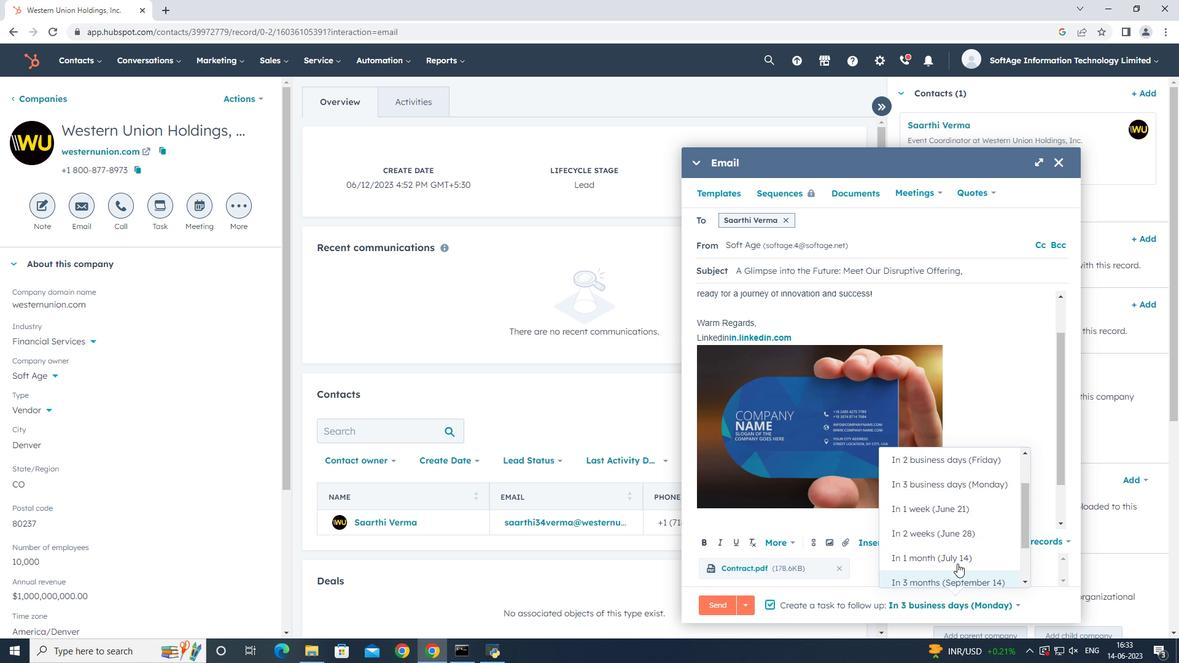 
Action: Mouse pressed left at (957, 556)
Screenshot: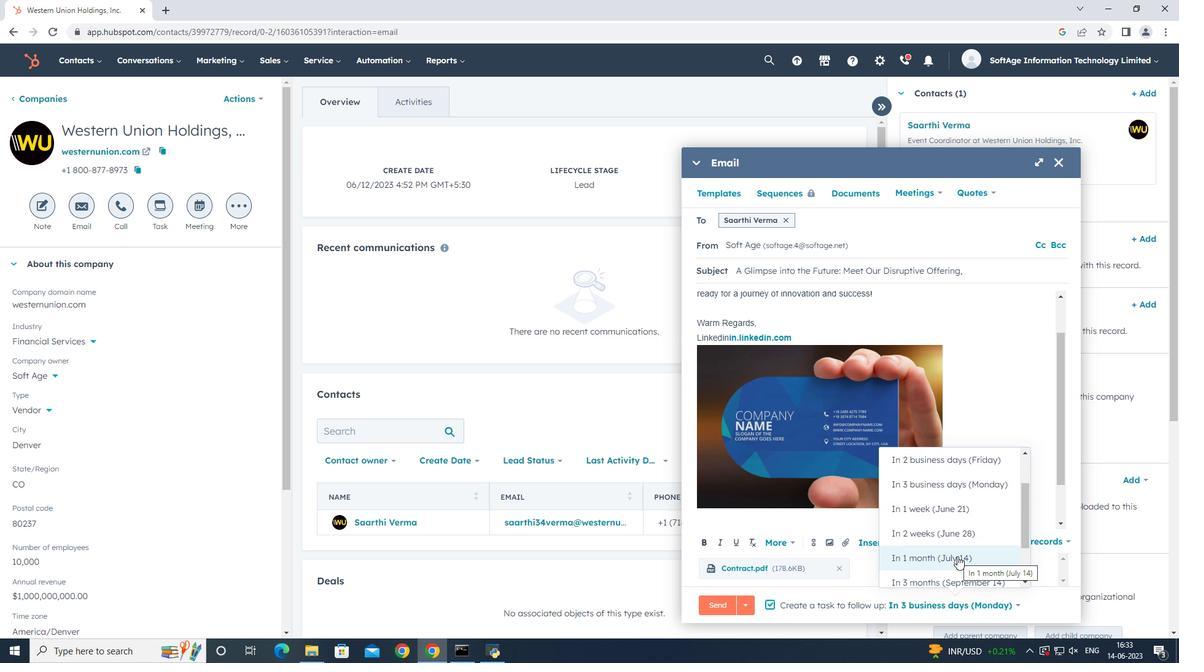 
Action: Mouse moved to (783, 223)
Screenshot: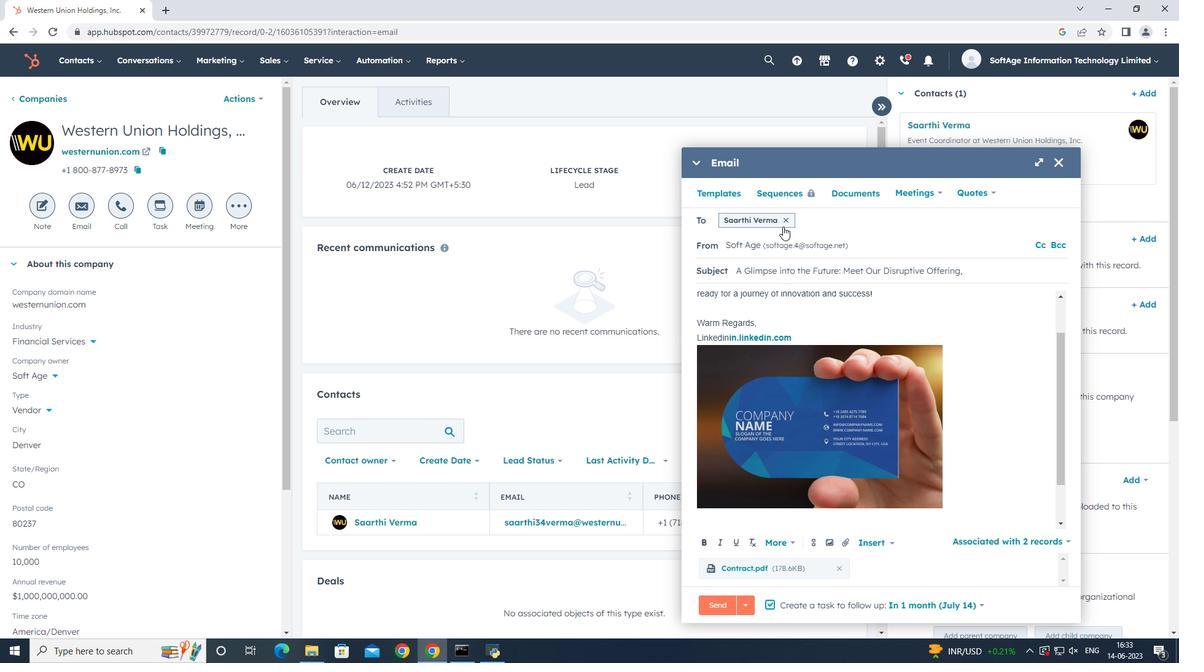
Action: Mouse pressed left at (783, 223)
Screenshot: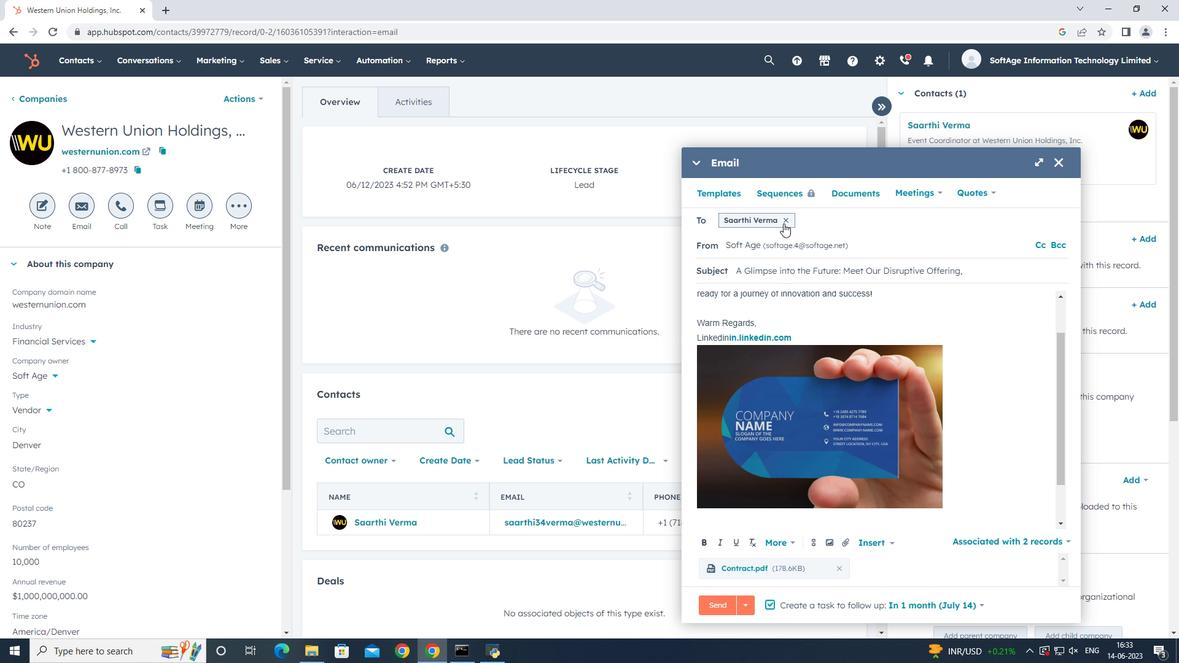 
Action: Mouse pressed left at (783, 223)
Screenshot: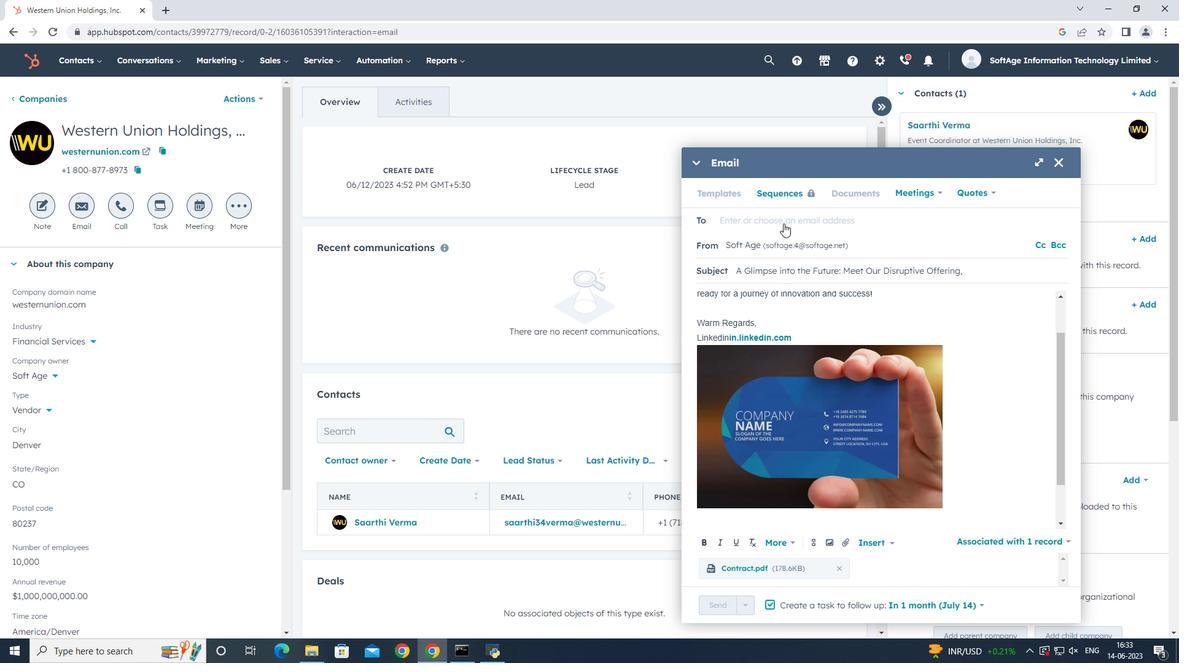 
Action: Mouse moved to (769, 258)
Screenshot: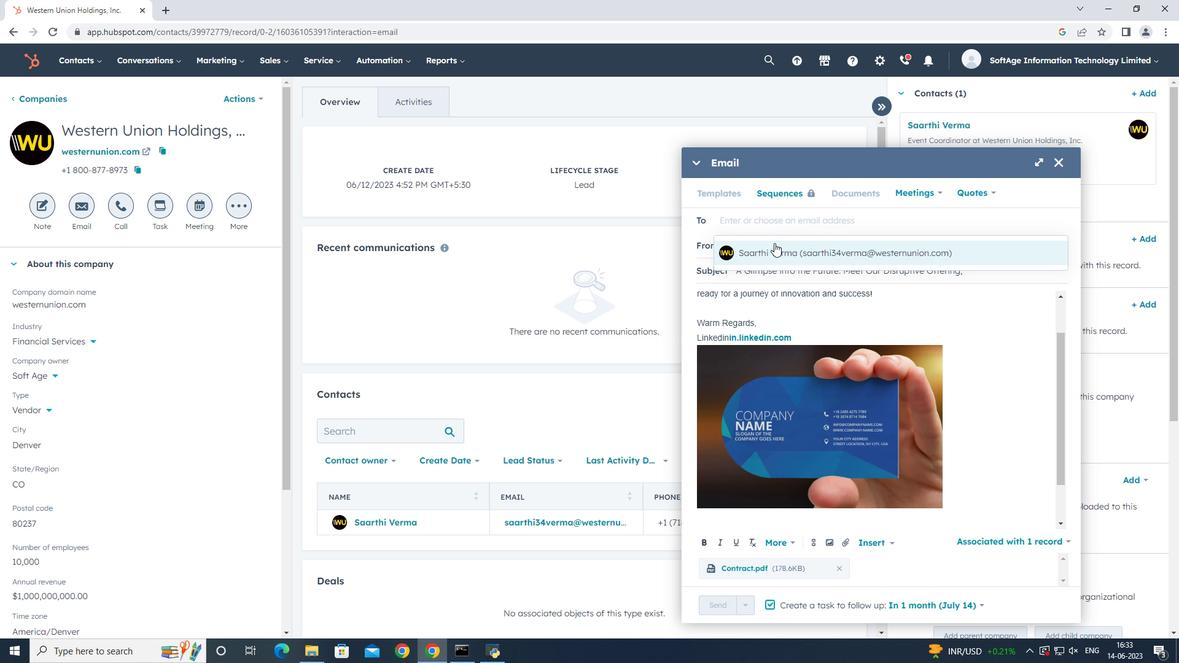 
Action: Mouse pressed left at (769, 258)
Screenshot: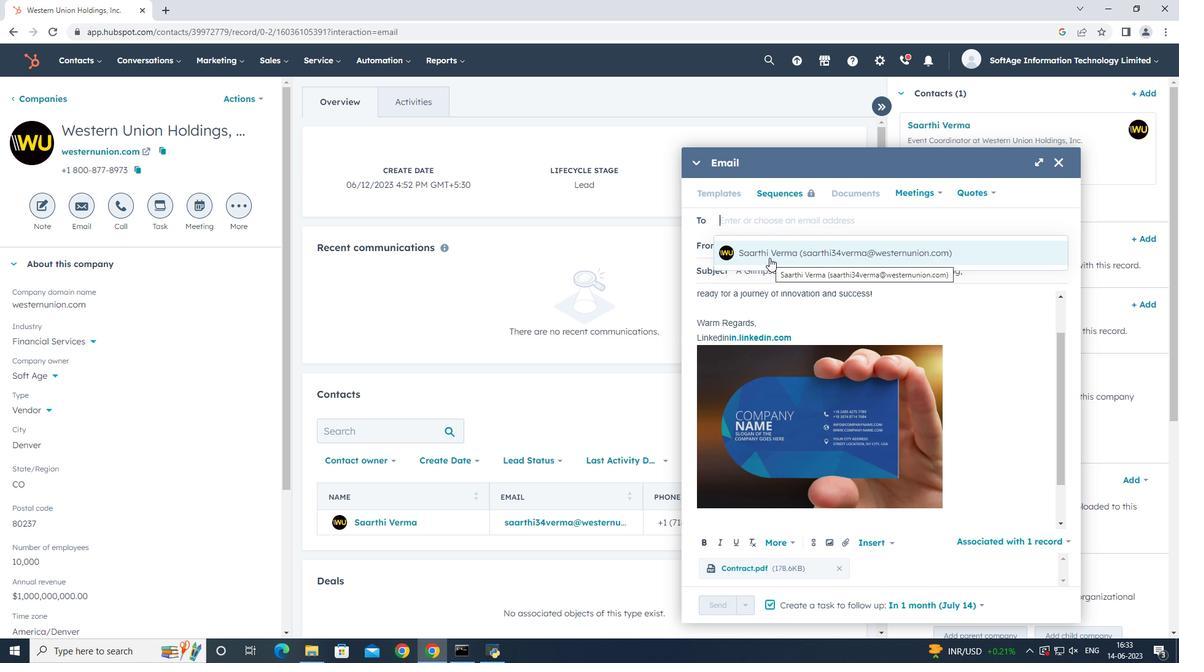 
Action: Mouse moved to (714, 605)
Screenshot: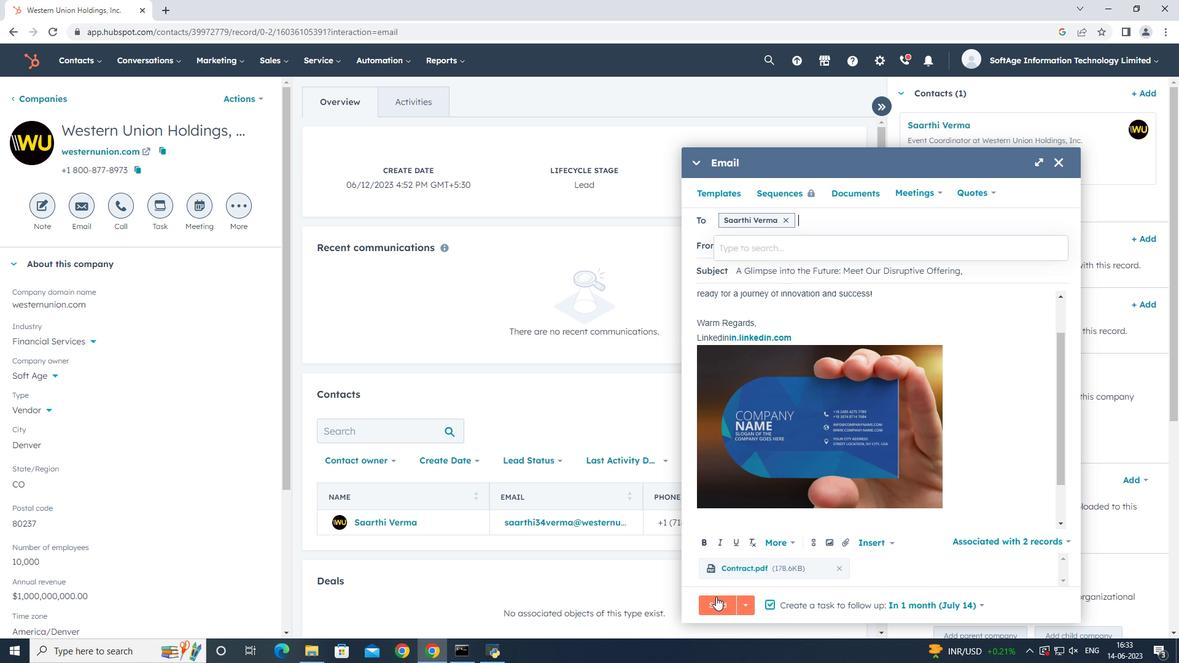 
Action: Mouse pressed left at (714, 605)
Screenshot: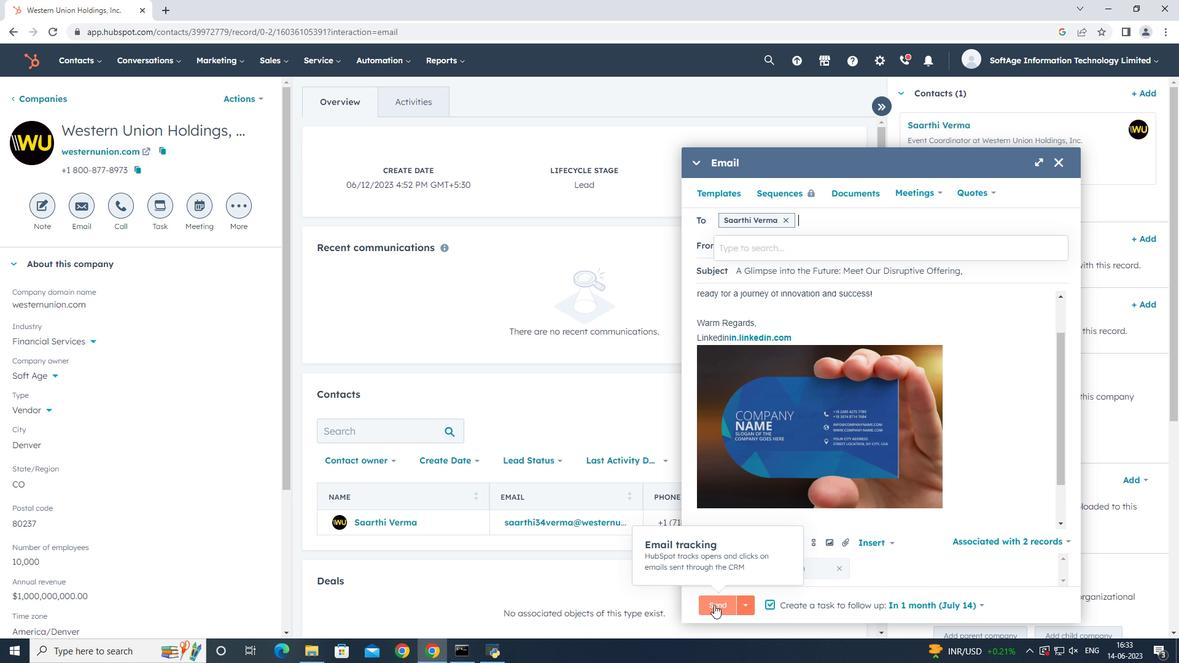 
Action: Mouse moved to (651, 203)
Screenshot: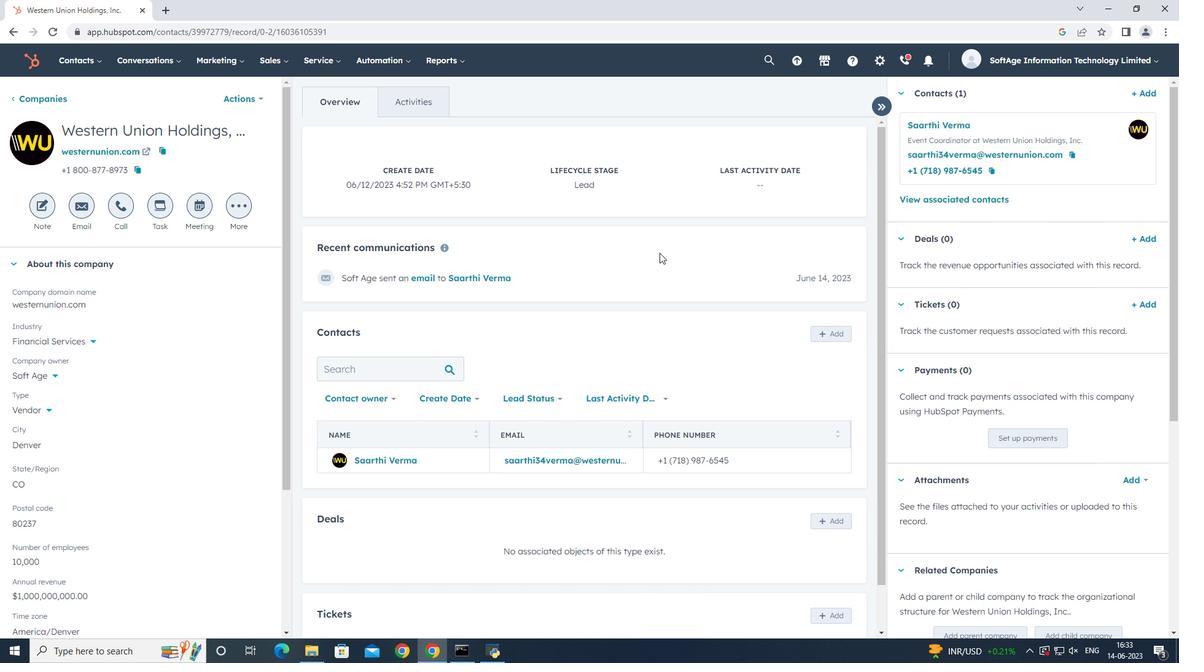 
